 Task: Open Card Content Marketing Review in Board Reputation Management Platforms to Workspace Intellectual Property Services and add a team member Softage.1@softage.net, a label Red, a checklist Life Cycle Assessment, an attachment from your google drive, a color Red and finally, add a card description 'Plan and execute company team-building retreat with a focus on personal growth and self-awareness' and a comment 'Let us make sure we have a clear understanding of the objectives and requirements of this task before getting started.'. Add a start date 'Jan 01, 1900' with a due date 'Jan 08, 1900'
Action: Mouse moved to (67, 280)
Screenshot: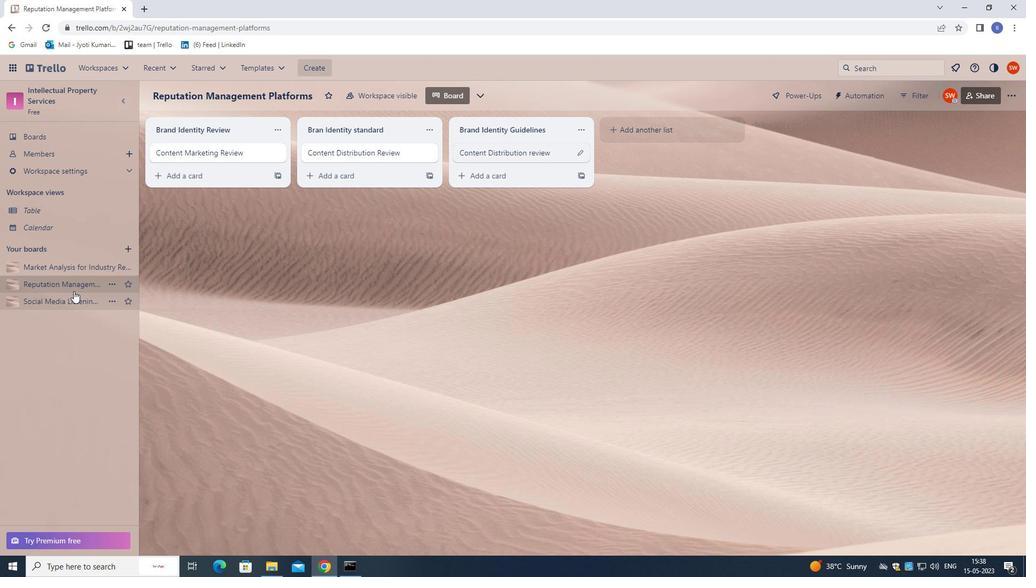 
Action: Mouse pressed left at (67, 280)
Screenshot: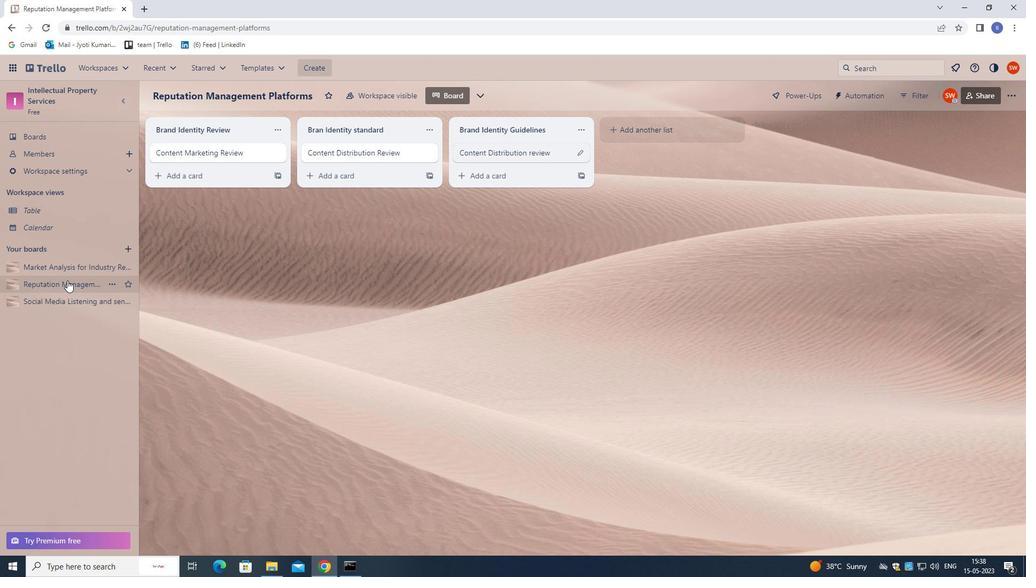 
Action: Mouse moved to (216, 154)
Screenshot: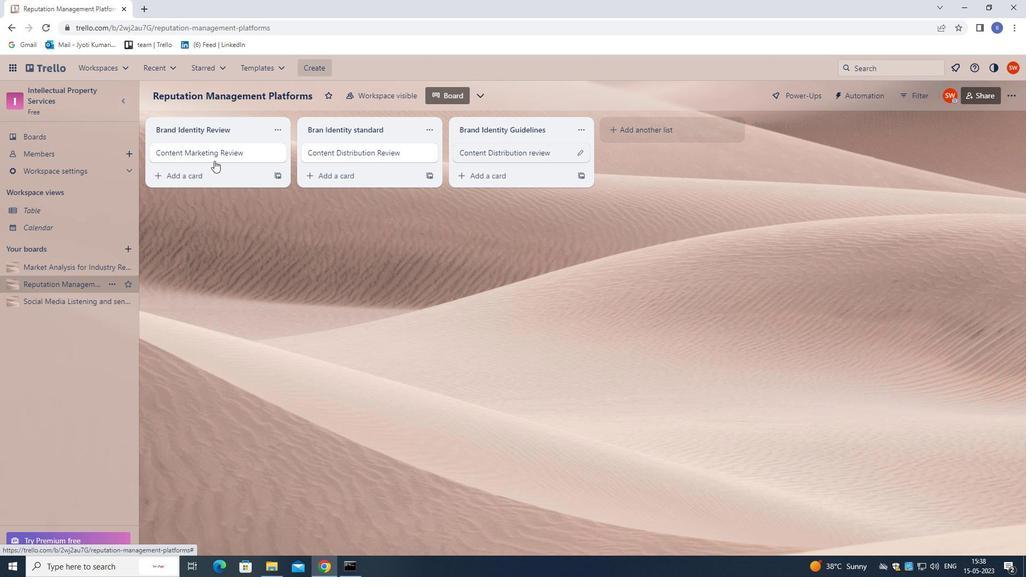 
Action: Mouse pressed left at (216, 154)
Screenshot: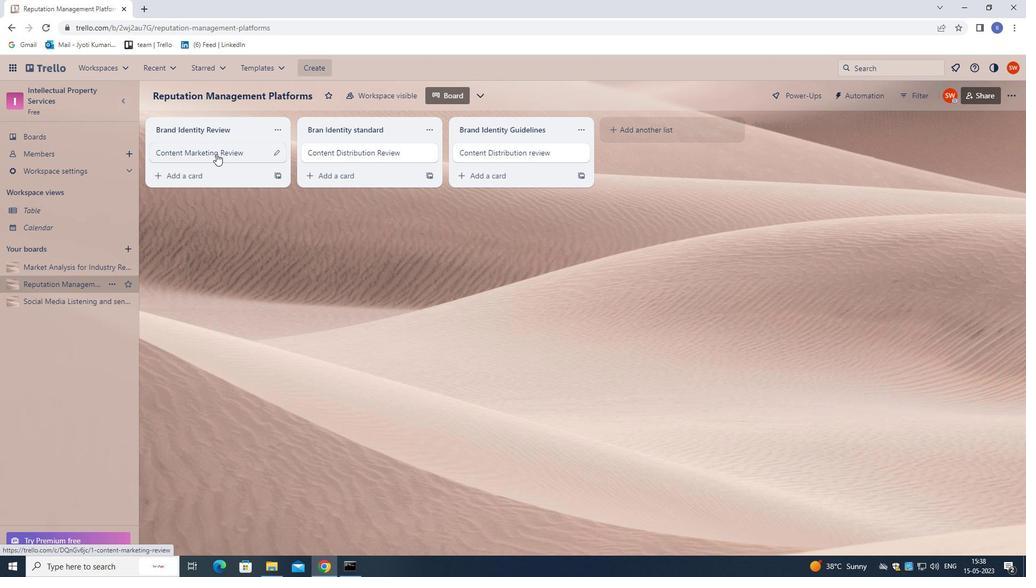 
Action: Mouse moved to (649, 175)
Screenshot: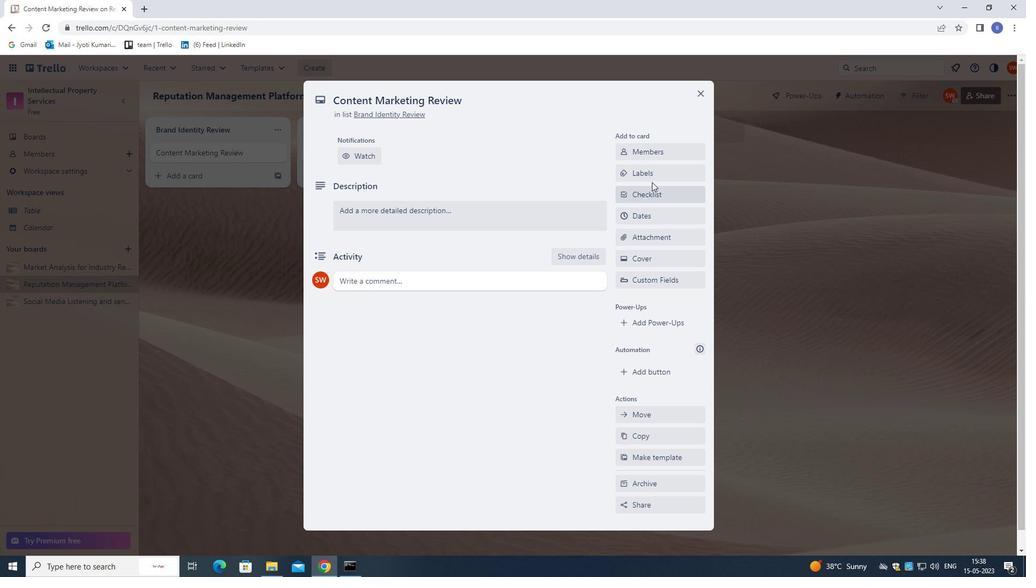 
Action: Mouse pressed left at (649, 175)
Screenshot: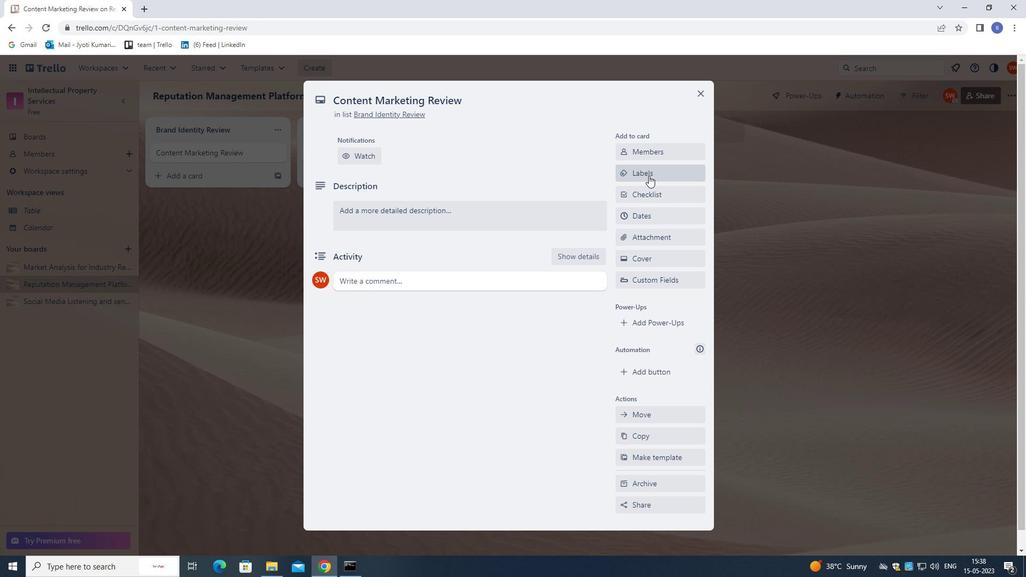 
Action: Mouse moved to (675, 154)
Screenshot: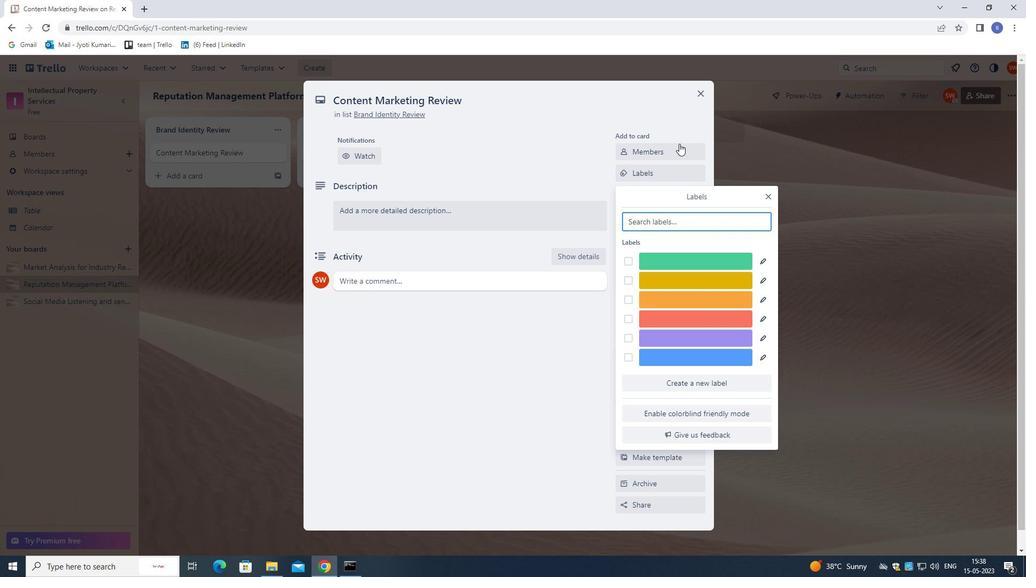 
Action: Mouse pressed left at (675, 154)
Screenshot: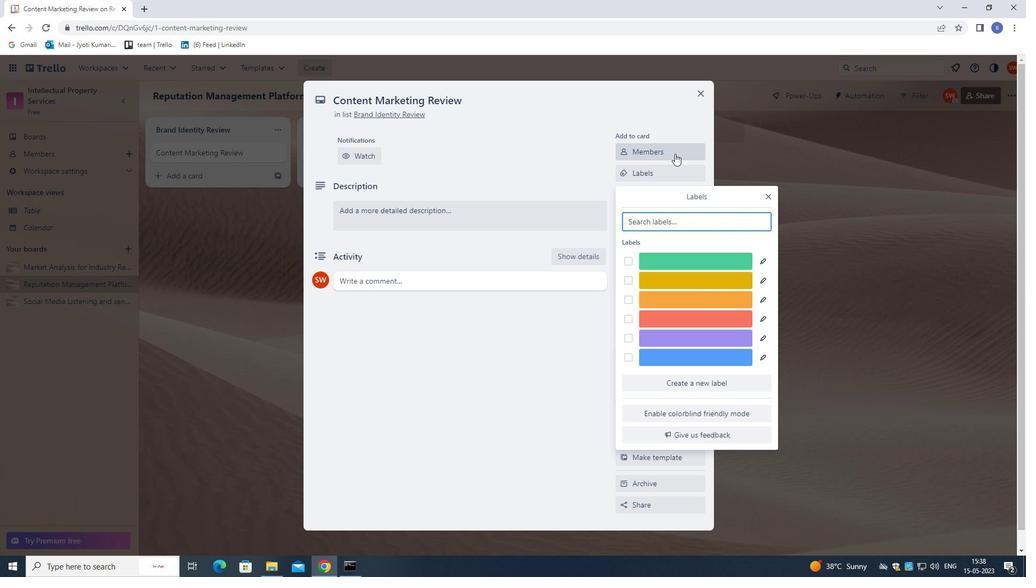 
Action: Mouse moved to (625, 117)
Screenshot: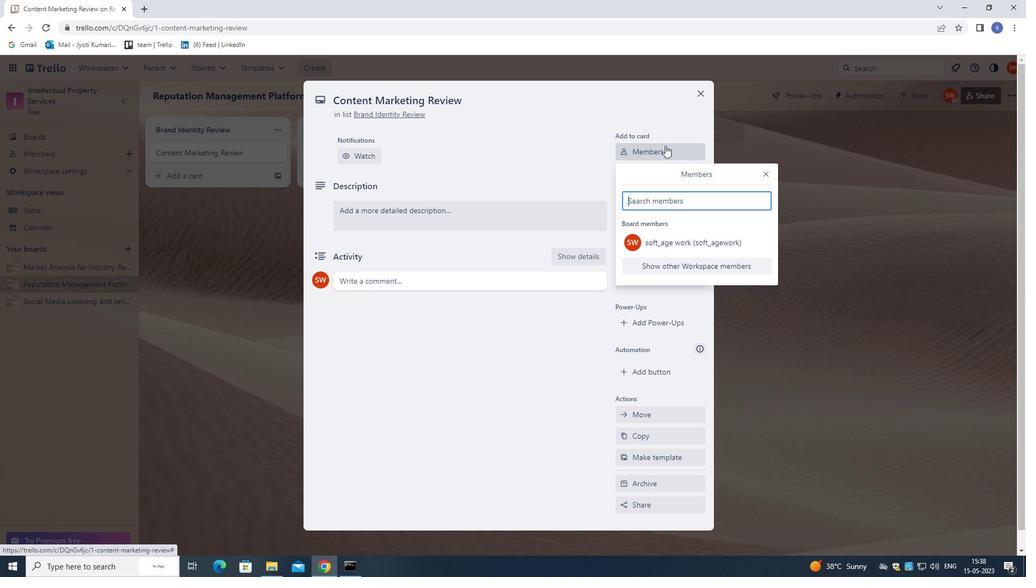 
Action: Key pressed softage.1<Key.shift>@SOFTAGE.NET
Screenshot: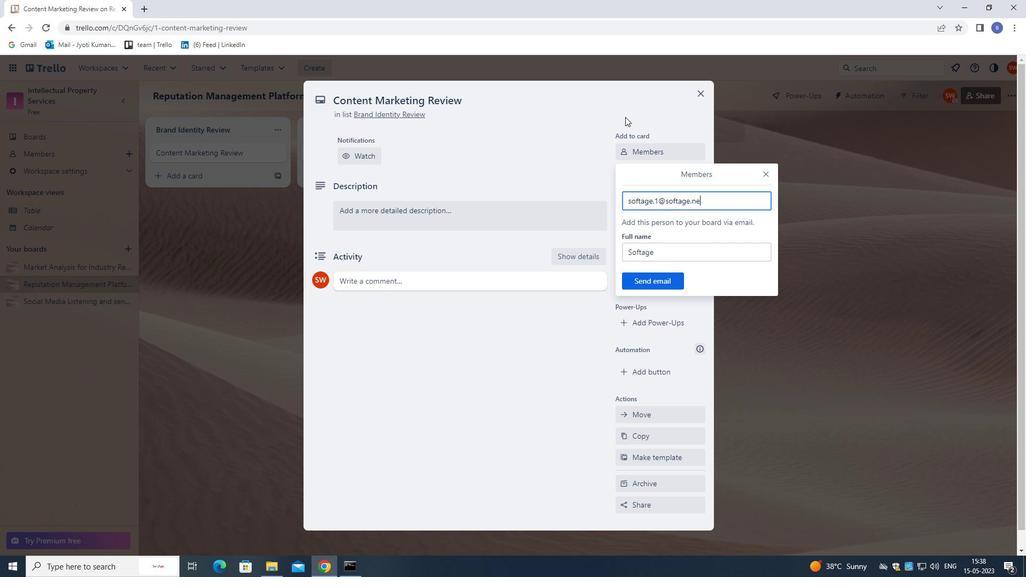 
Action: Mouse moved to (668, 282)
Screenshot: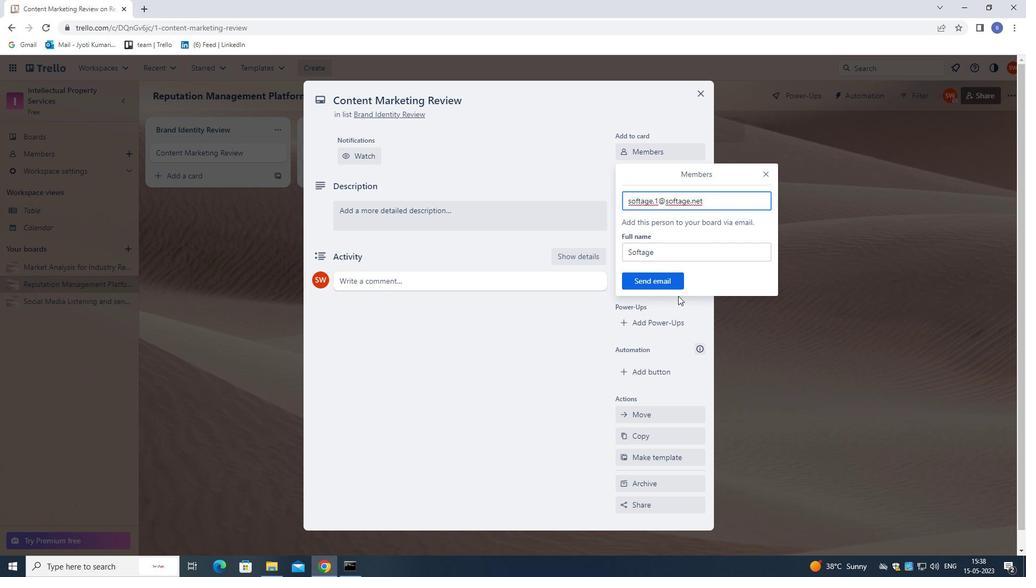 
Action: Mouse pressed left at (668, 282)
Screenshot: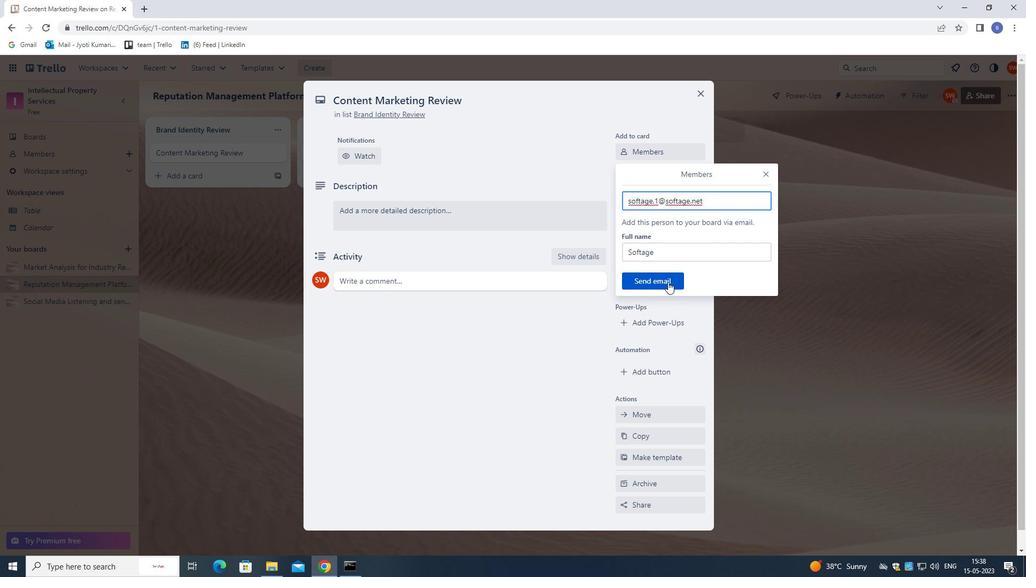 
Action: Mouse moved to (643, 211)
Screenshot: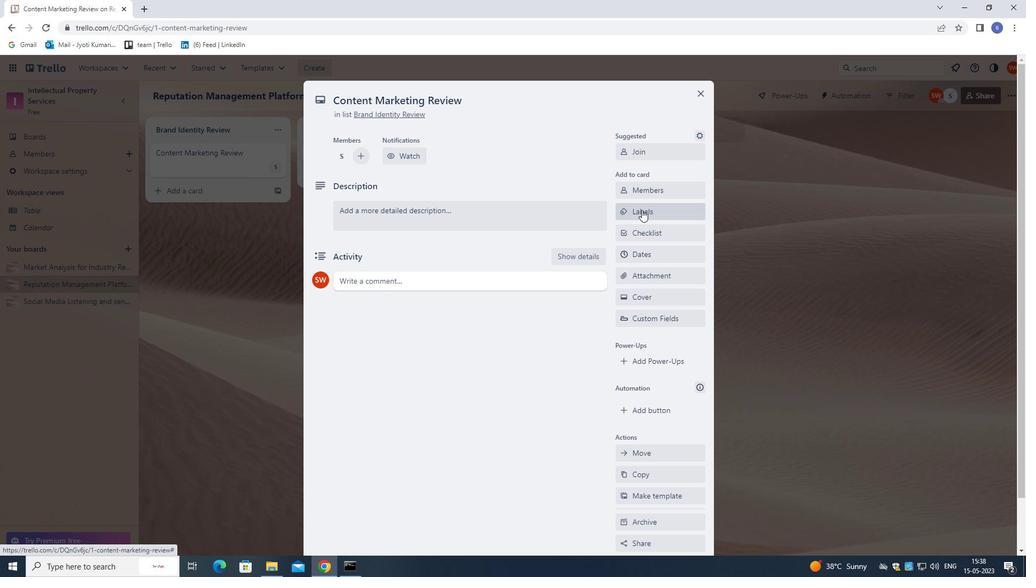 
Action: Mouse pressed left at (643, 211)
Screenshot: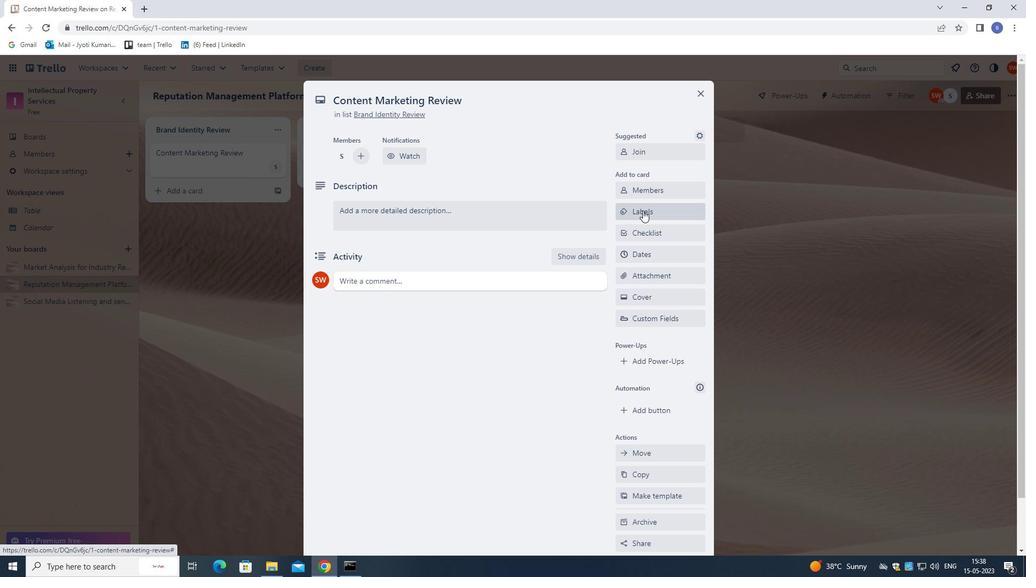 
Action: Mouse moved to (642, 211)
Screenshot: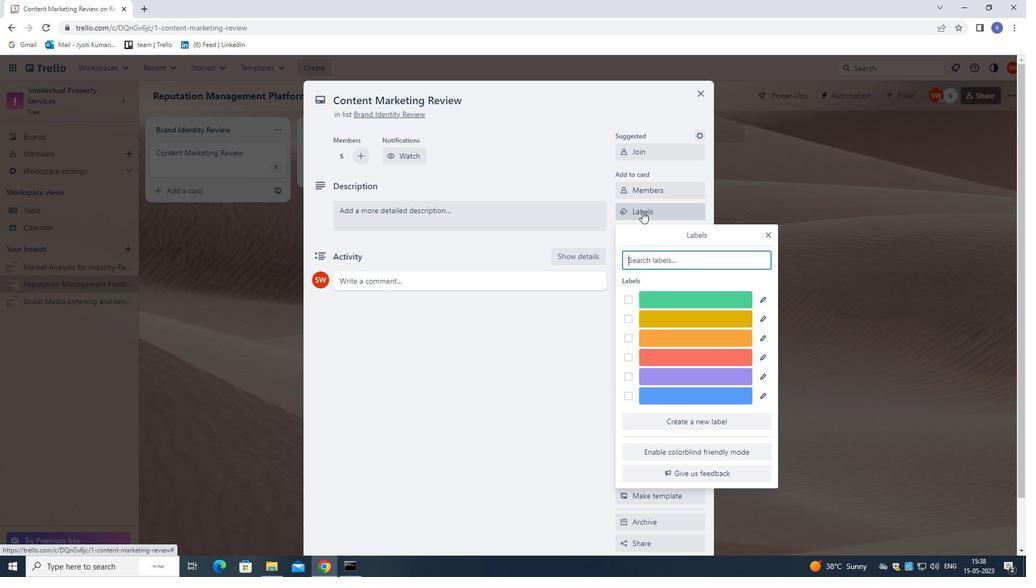 
Action: Key pressed R
Screenshot: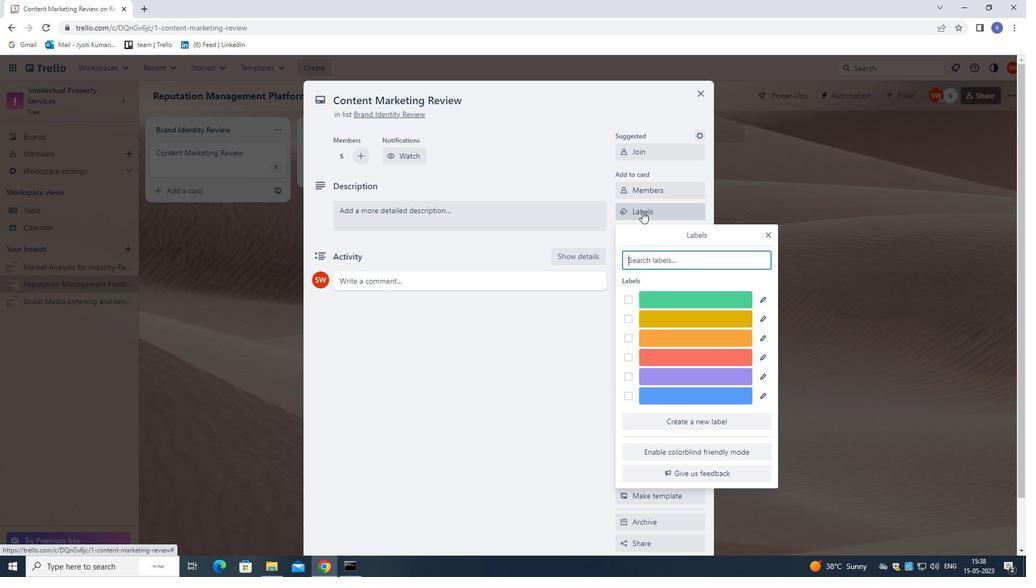 
Action: Mouse moved to (656, 300)
Screenshot: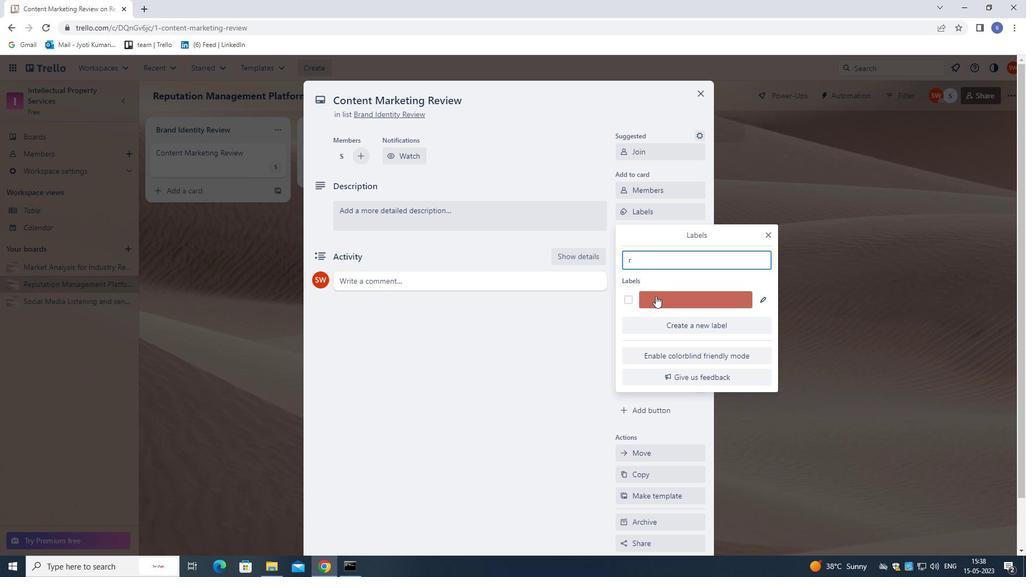 
Action: Mouse pressed left at (656, 300)
Screenshot: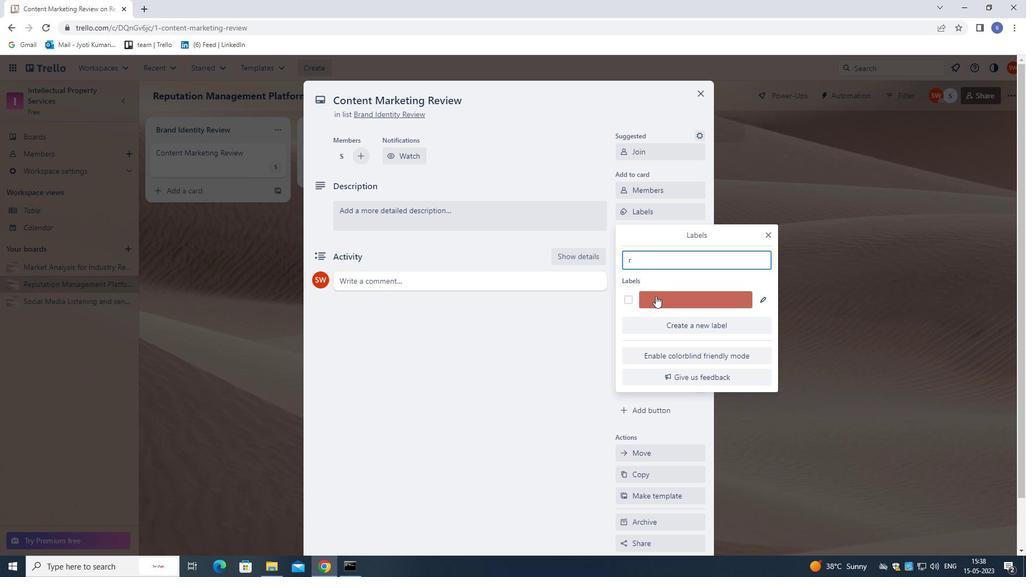 
Action: Mouse moved to (770, 236)
Screenshot: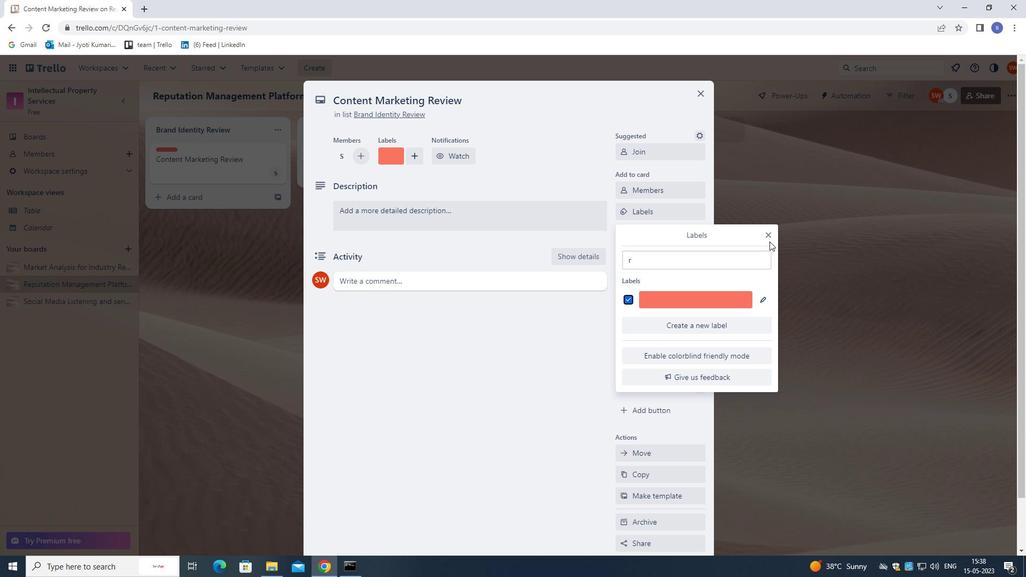 
Action: Mouse pressed left at (770, 236)
Screenshot: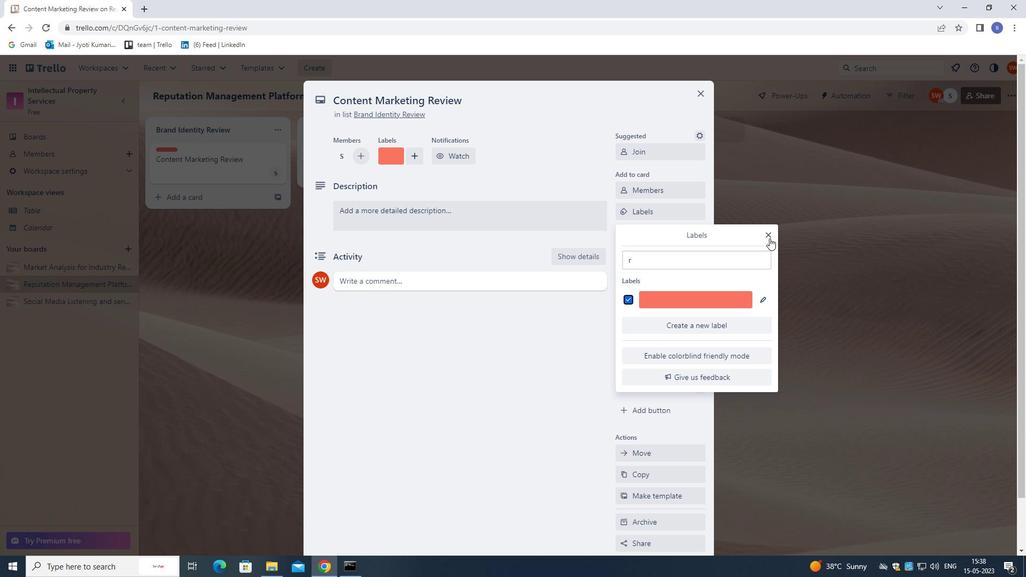 
Action: Mouse moved to (680, 233)
Screenshot: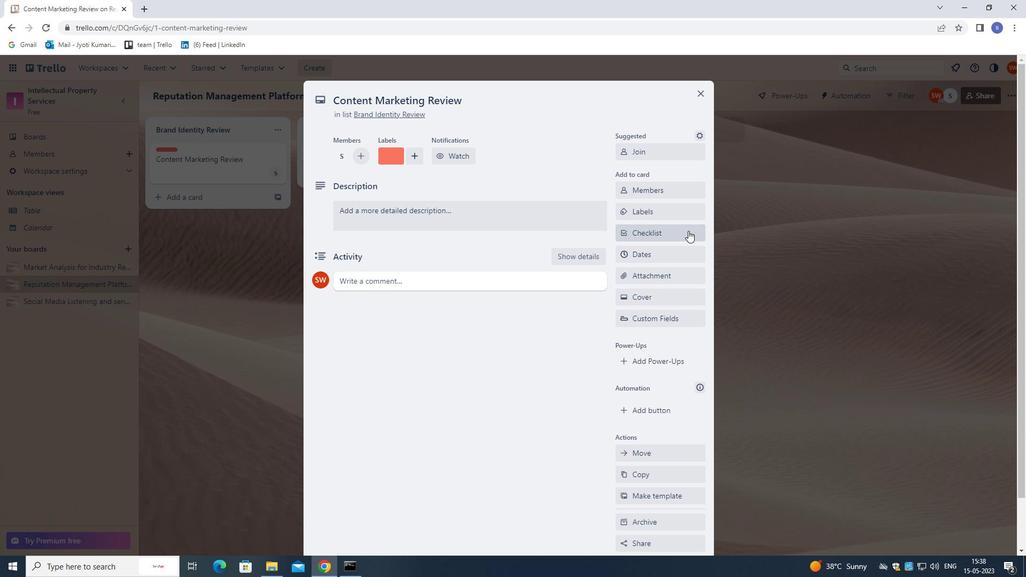 
Action: Mouse pressed left at (680, 233)
Screenshot: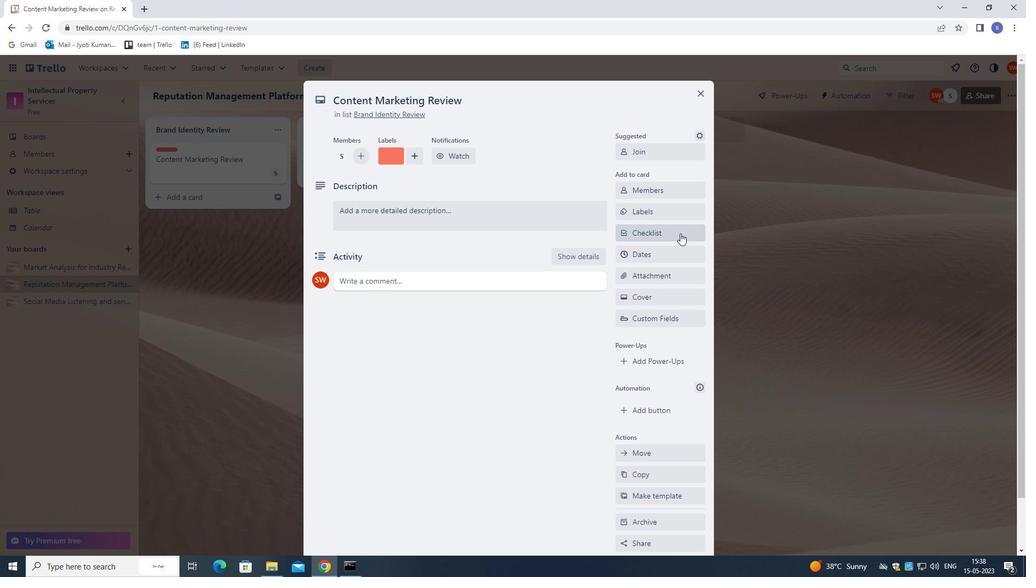 
Action: Mouse moved to (662, 222)
Screenshot: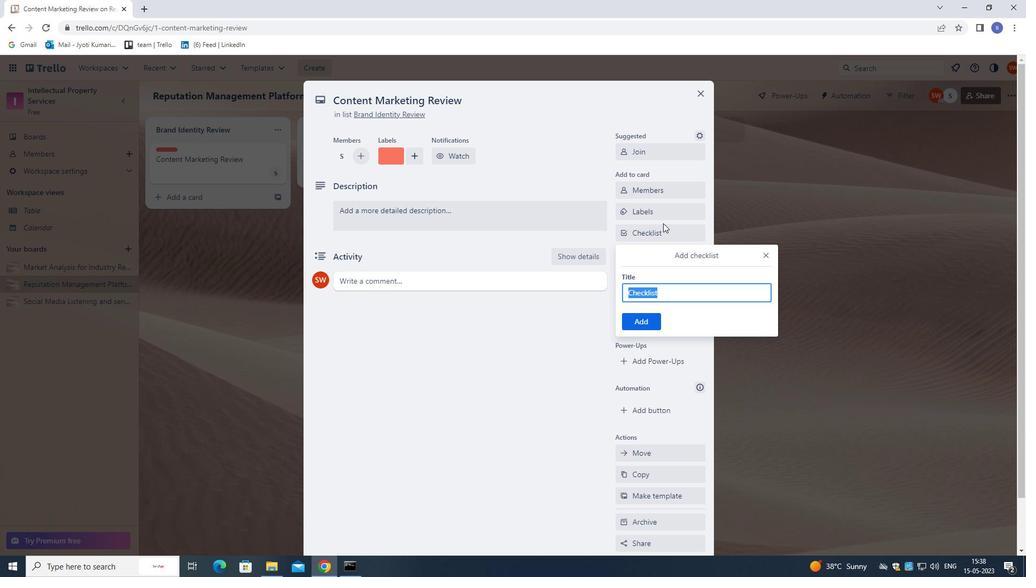 
Action: Key pressed <Key.shift>
Screenshot: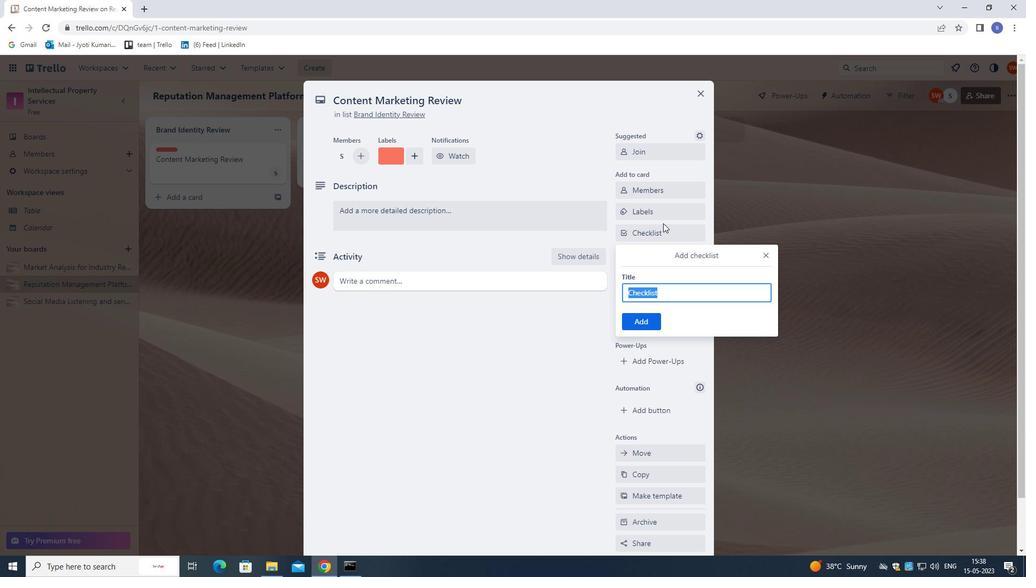 
Action: Mouse moved to (661, 221)
Screenshot: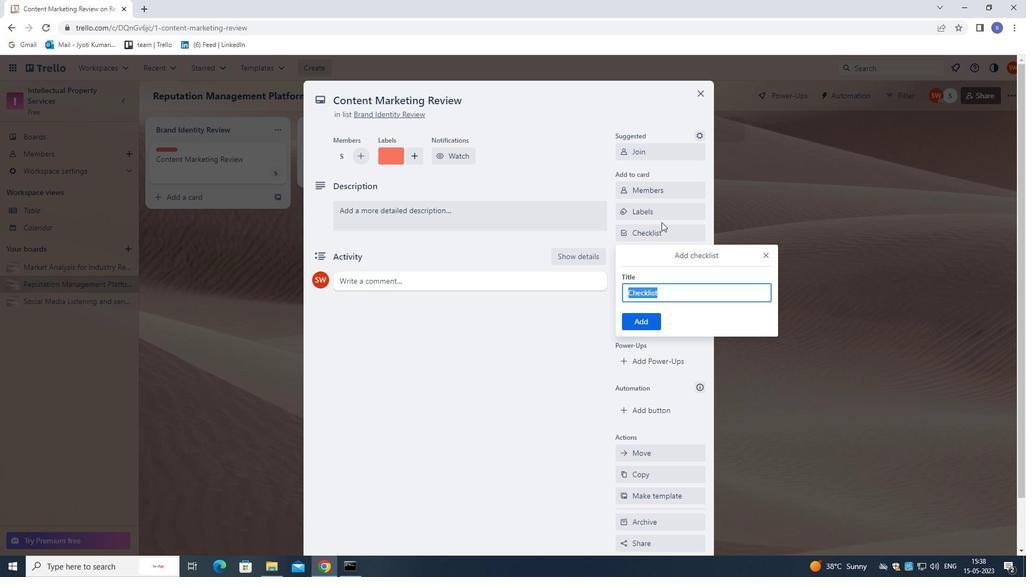
Action: Key pressed LIFECYCLE<Key.space><Key.shift>ASSESSMENT
Screenshot: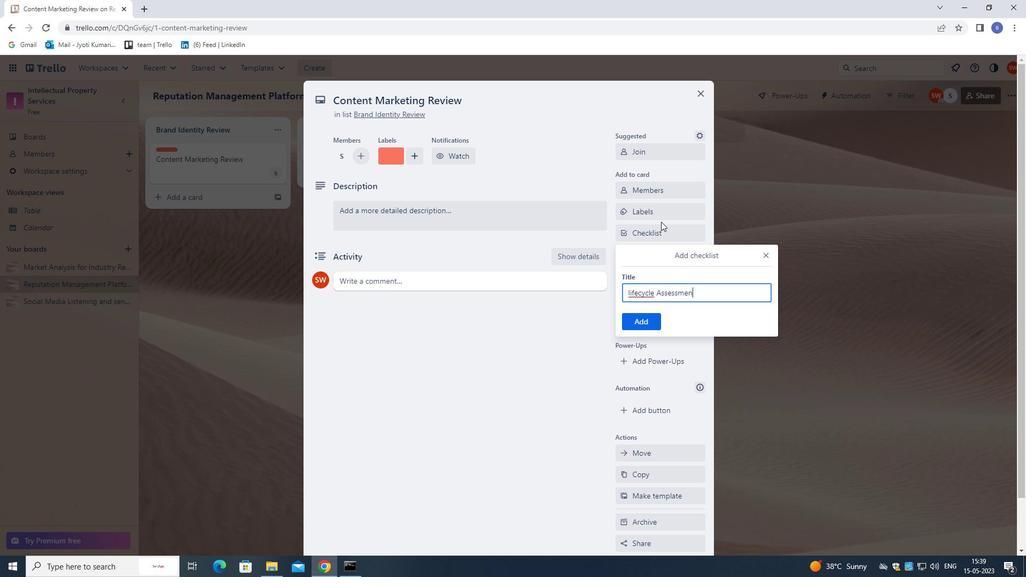
Action: Mouse moved to (638, 293)
Screenshot: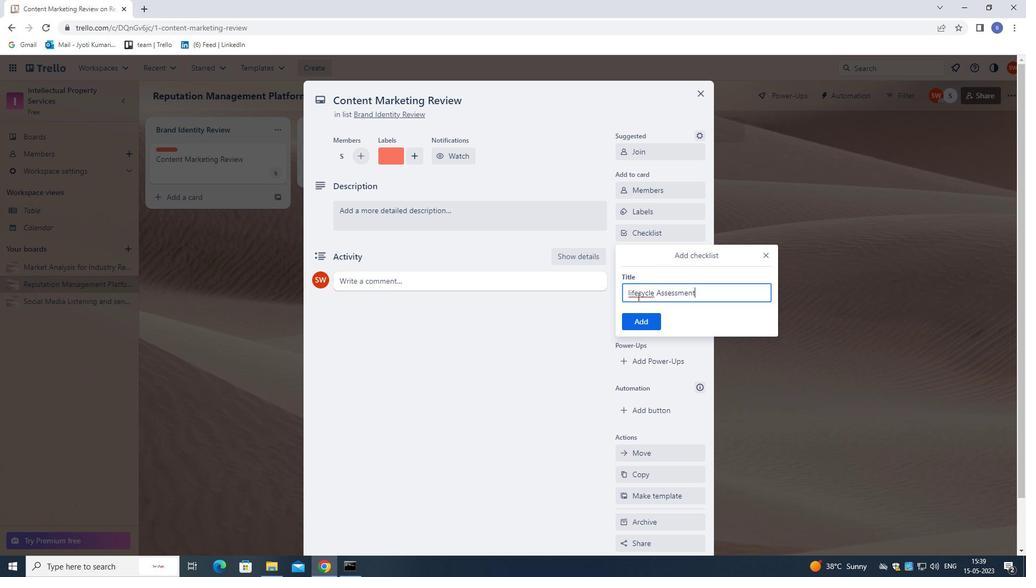 
Action: Mouse pressed left at (638, 293)
Screenshot: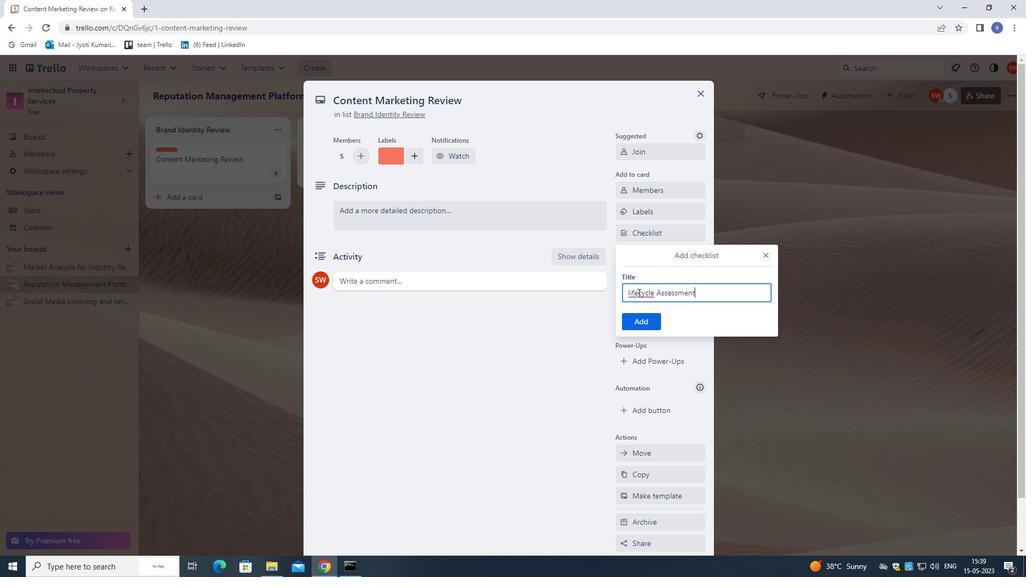 
Action: Mouse moved to (643, 311)
Screenshot: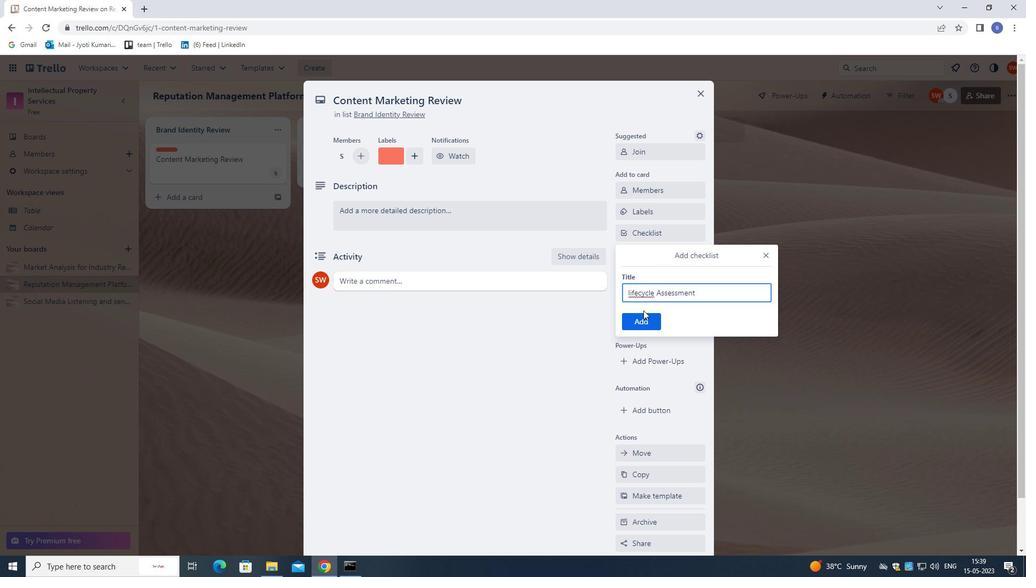 
Action: Key pressed <Key.space>
Screenshot: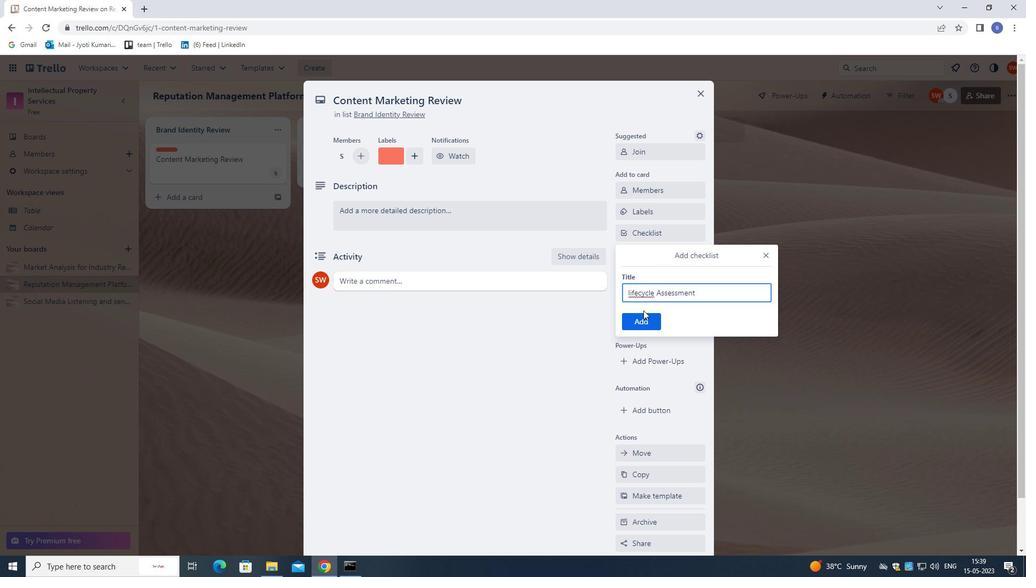 
Action: Mouse moved to (647, 323)
Screenshot: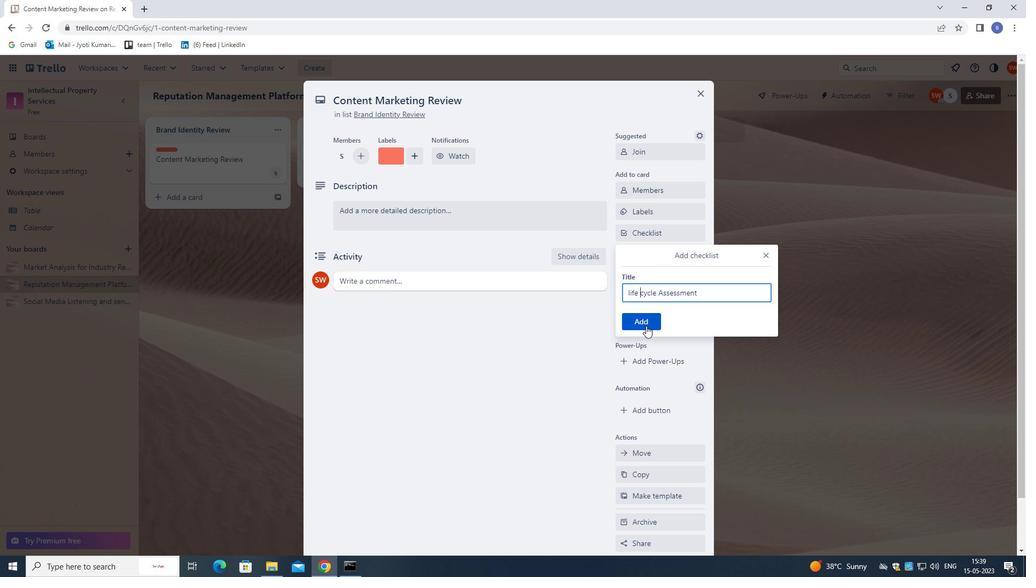 
Action: Mouse pressed left at (647, 323)
Screenshot: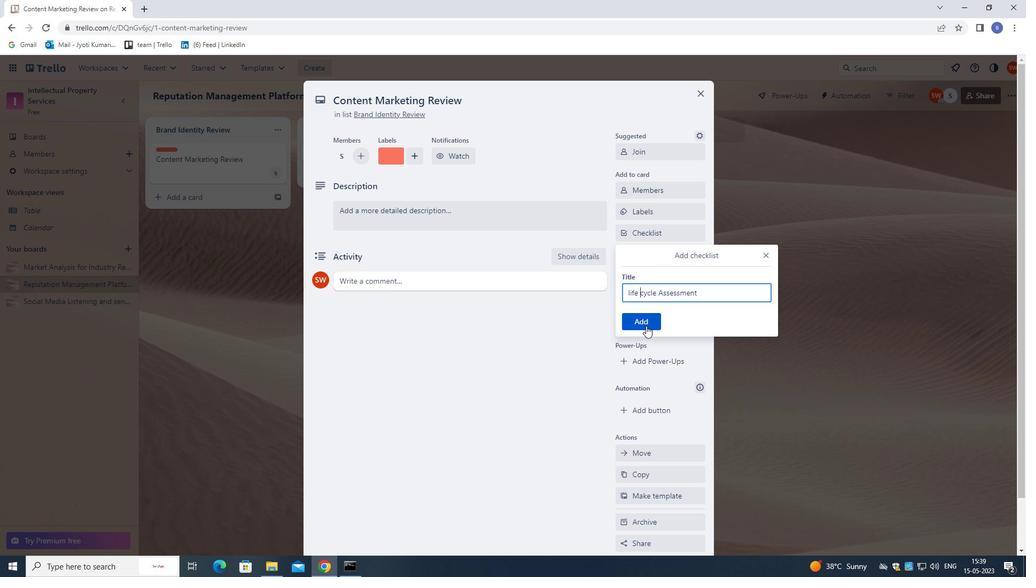 
Action: Mouse moved to (657, 252)
Screenshot: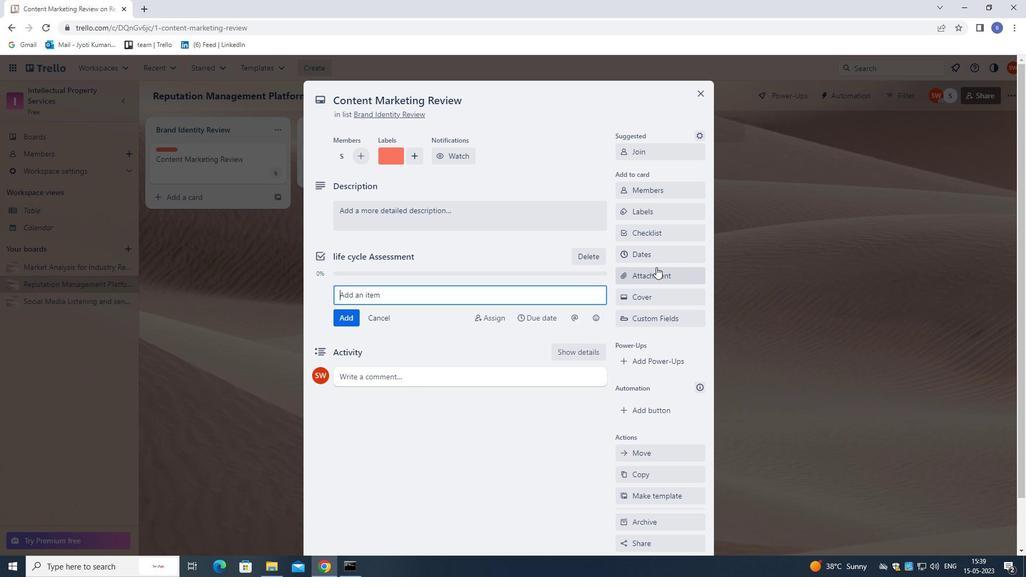 
Action: Mouse pressed left at (657, 252)
Screenshot: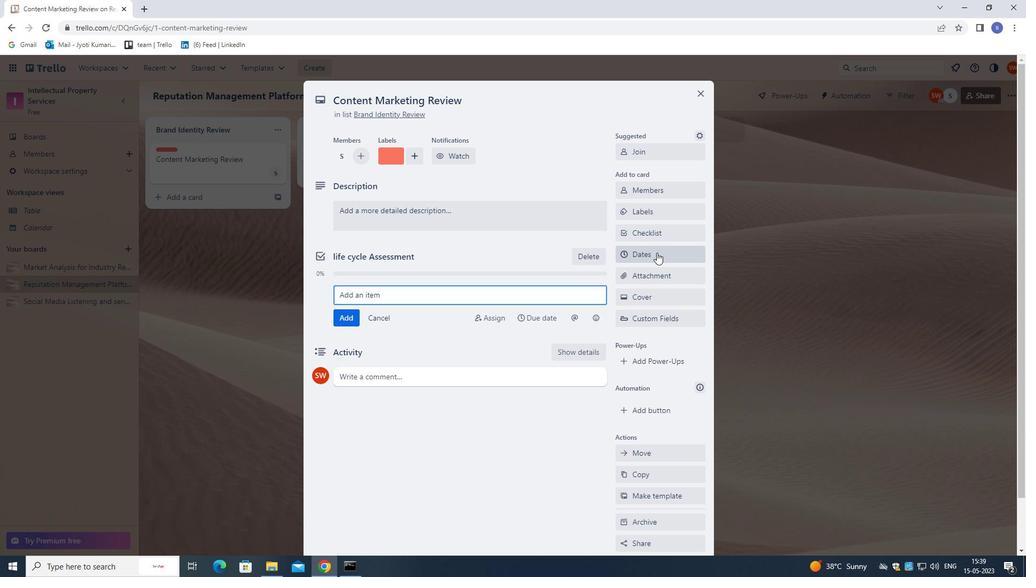
Action: Mouse moved to (626, 291)
Screenshot: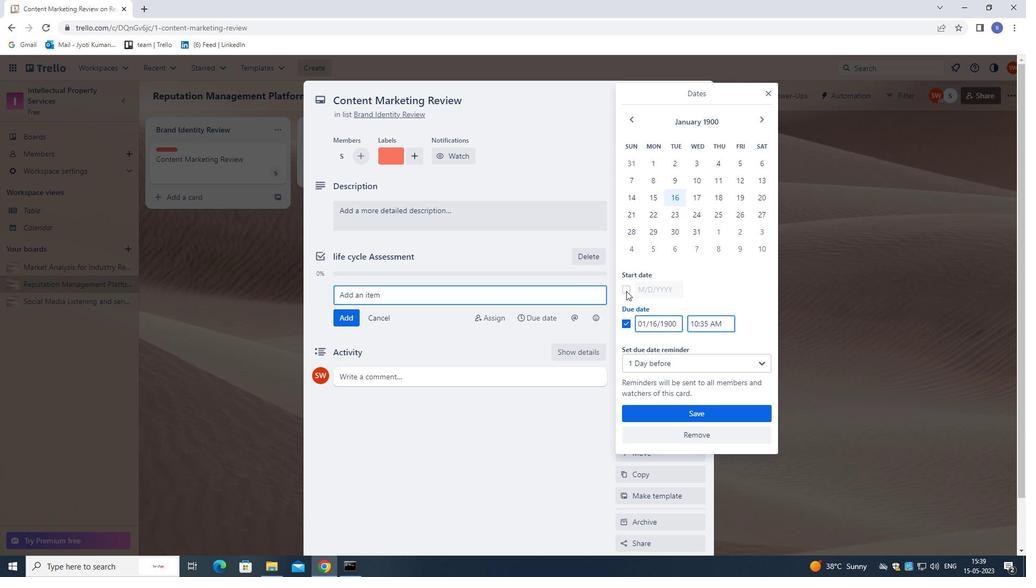 
Action: Mouse pressed left at (626, 291)
Screenshot: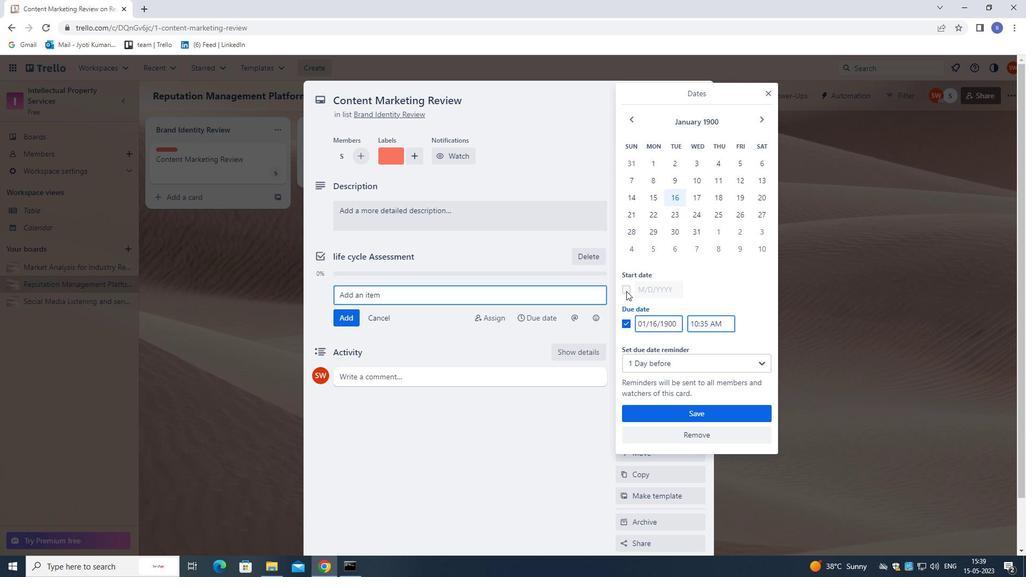 
Action: Mouse moved to (656, 167)
Screenshot: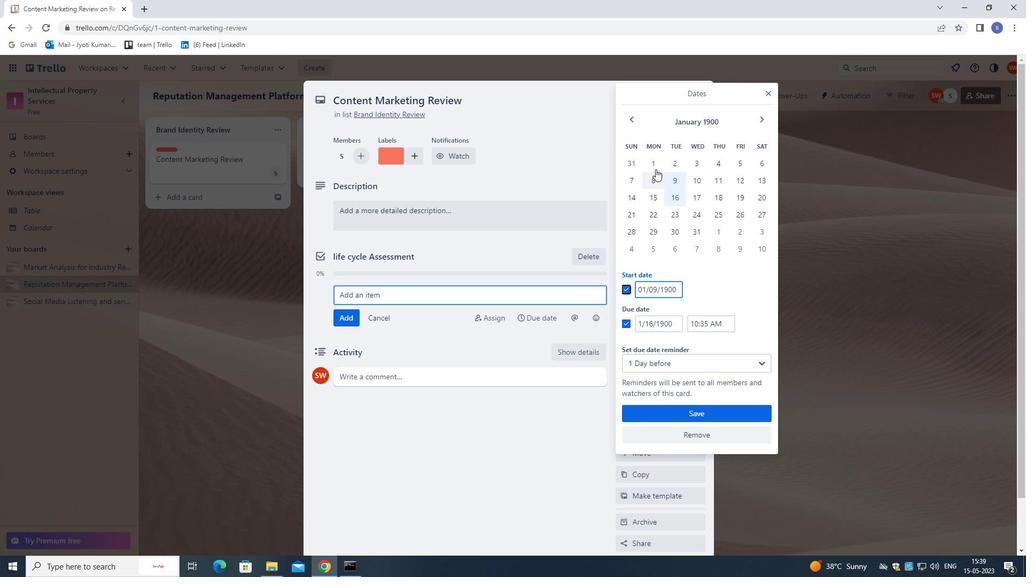 
Action: Mouse pressed left at (656, 167)
Screenshot: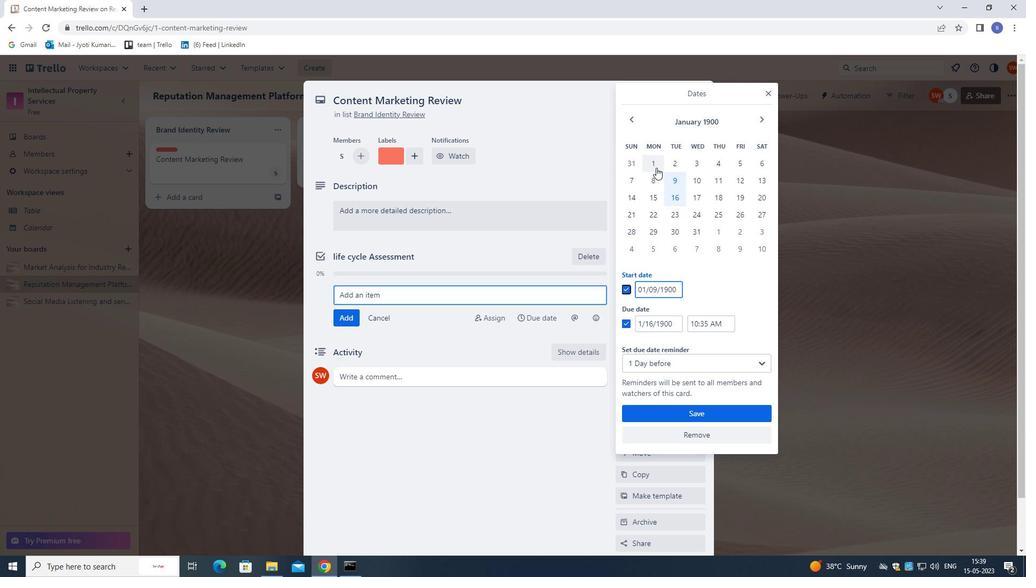 
Action: Mouse moved to (653, 183)
Screenshot: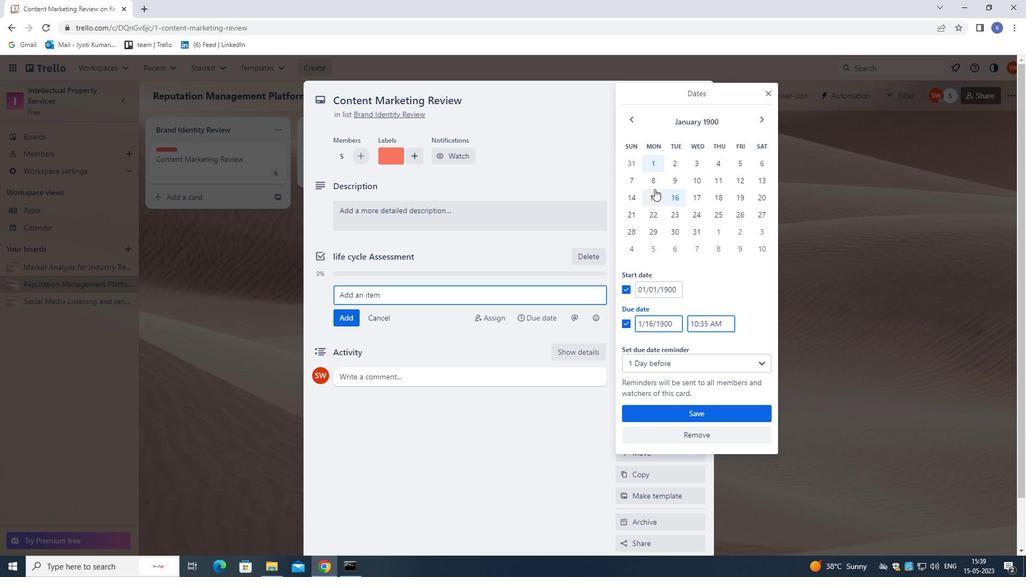 
Action: Mouse pressed left at (653, 183)
Screenshot: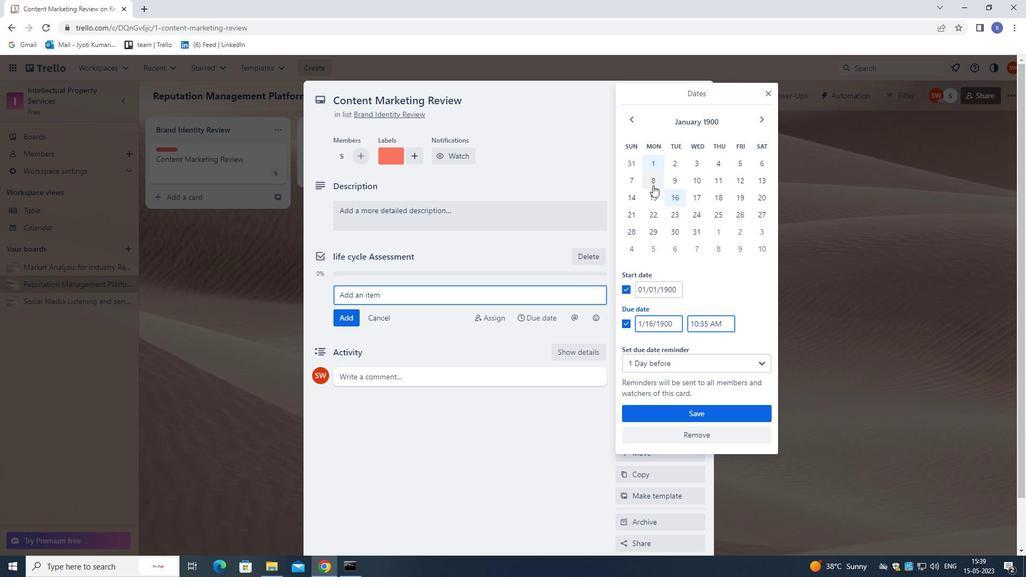 
Action: Mouse moved to (664, 409)
Screenshot: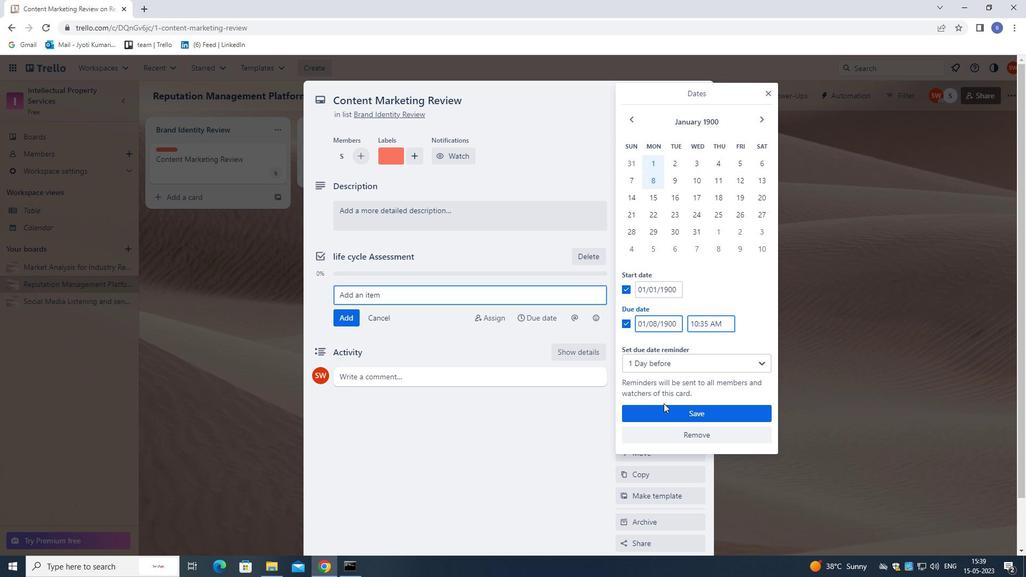
Action: Mouse pressed left at (664, 409)
Screenshot: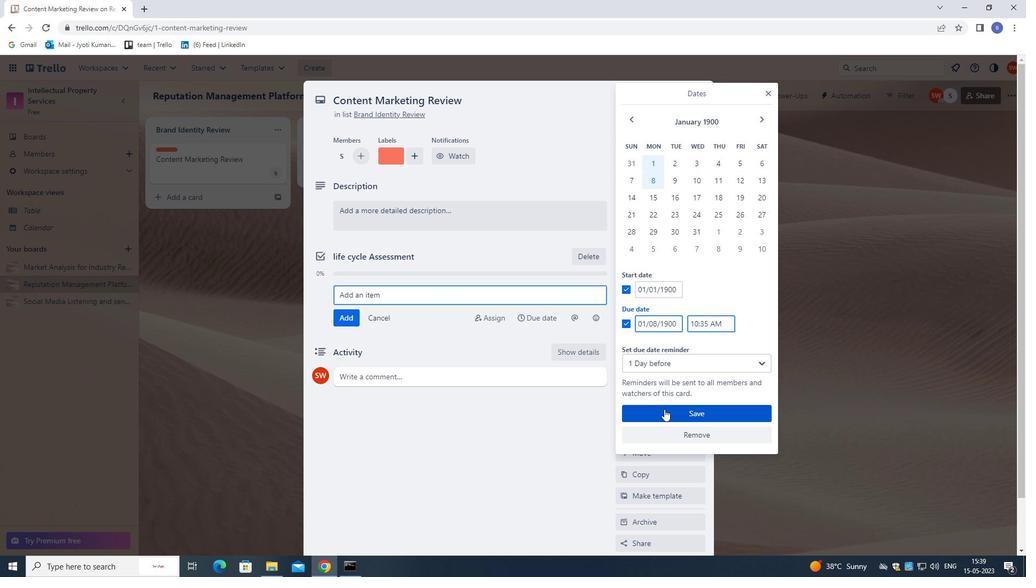 
Action: Mouse moved to (664, 410)
Screenshot: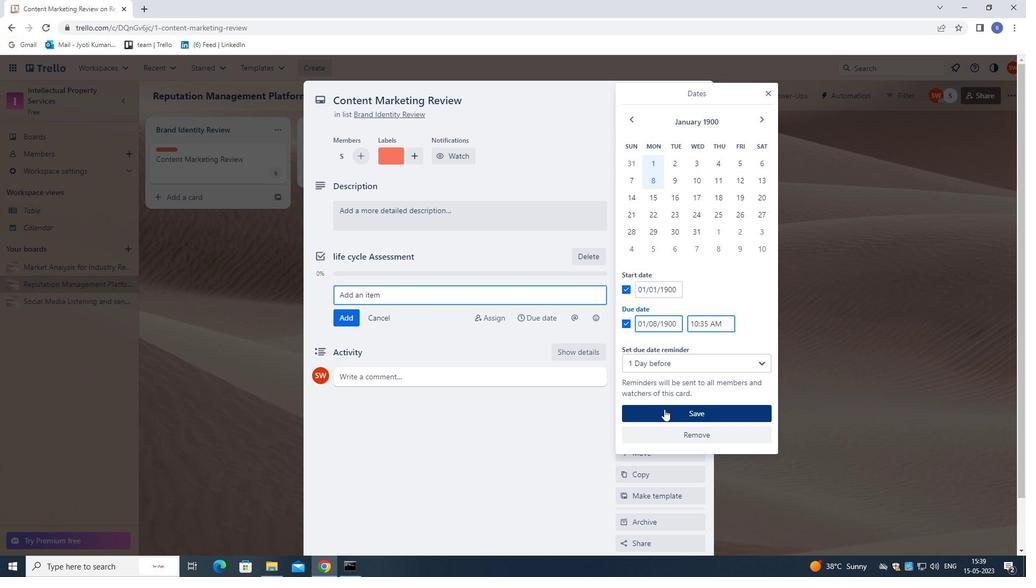 
Action: Mouse pressed left at (664, 410)
Screenshot: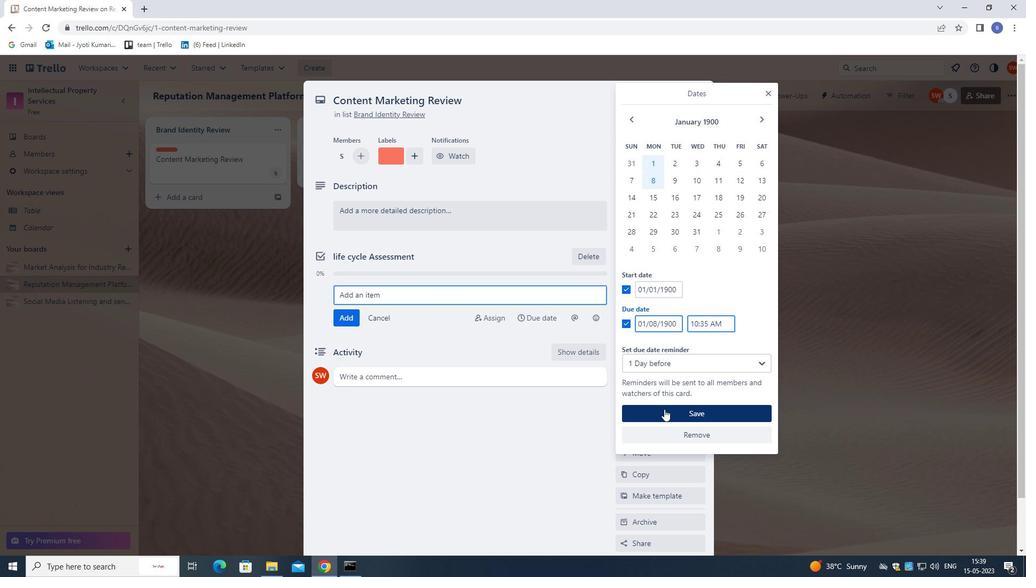 
Action: Mouse moved to (774, 127)
Screenshot: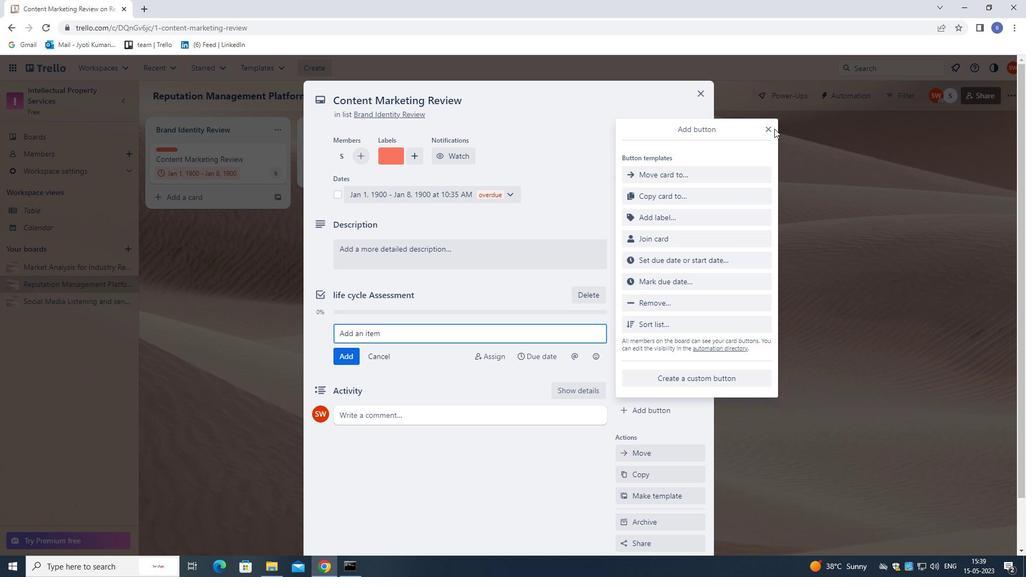 
Action: Mouse pressed left at (774, 127)
Screenshot: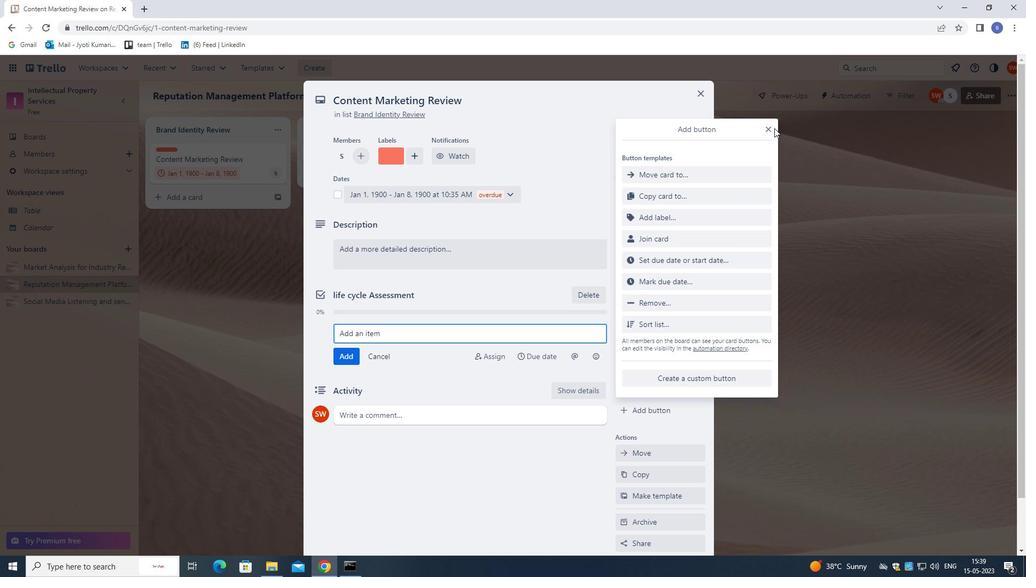 
Action: Mouse moved to (770, 127)
Screenshot: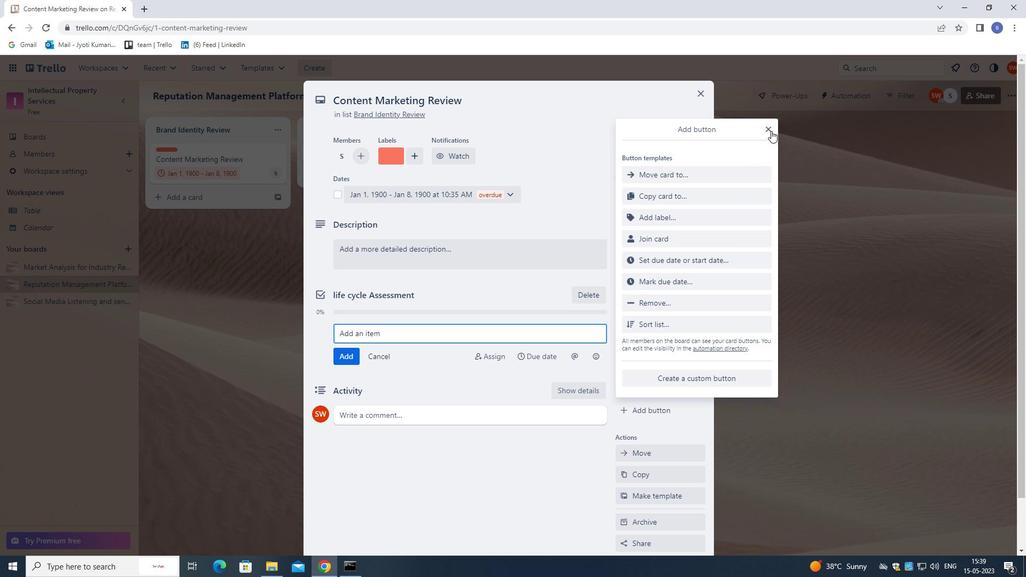 
Action: Mouse pressed left at (770, 127)
Screenshot: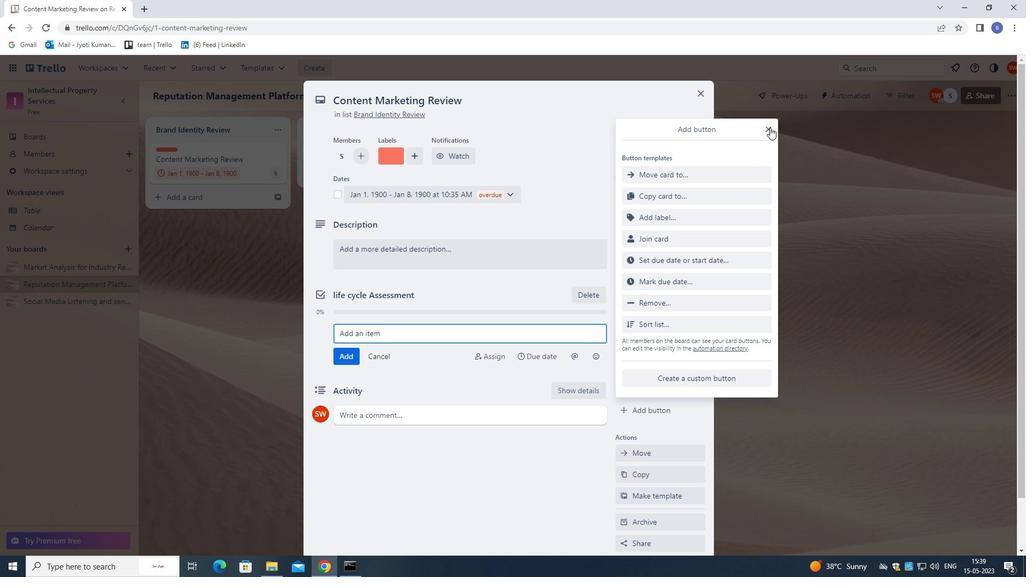 
Action: Mouse moved to (671, 277)
Screenshot: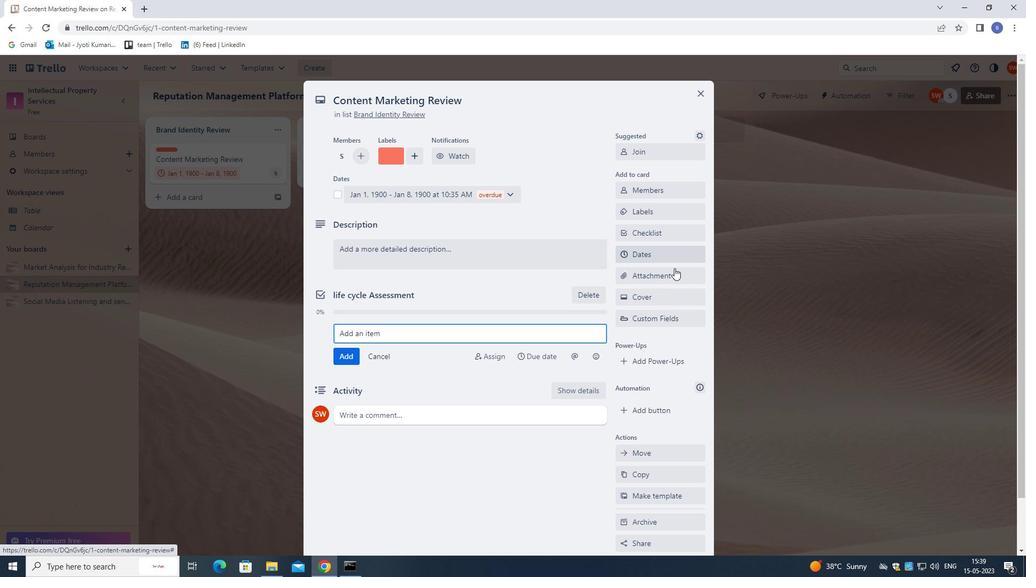 
Action: Mouse pressed left at (671, 277)
Screenshot: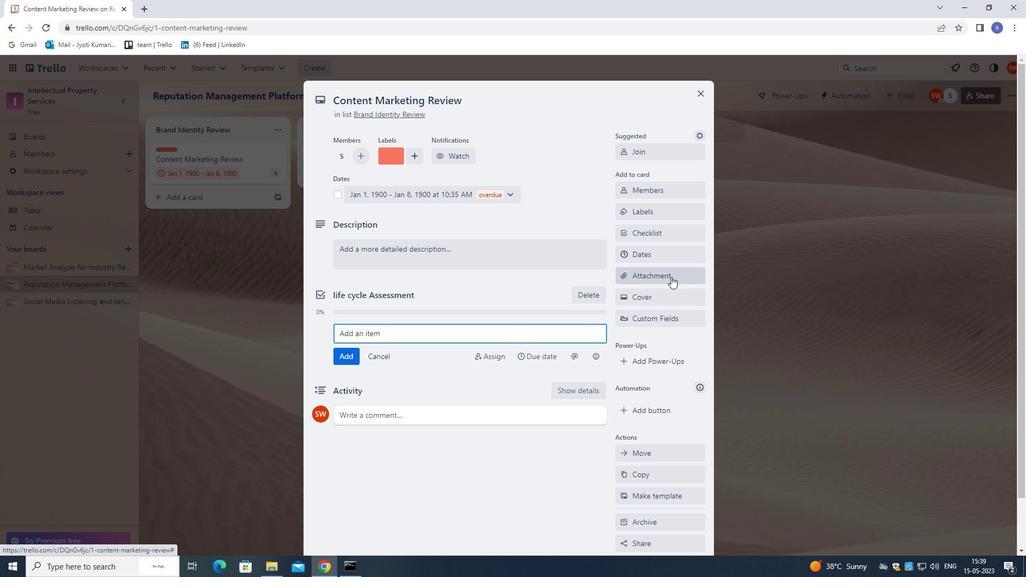 
Action: Mouse moved to (665, 353)
Screenshot: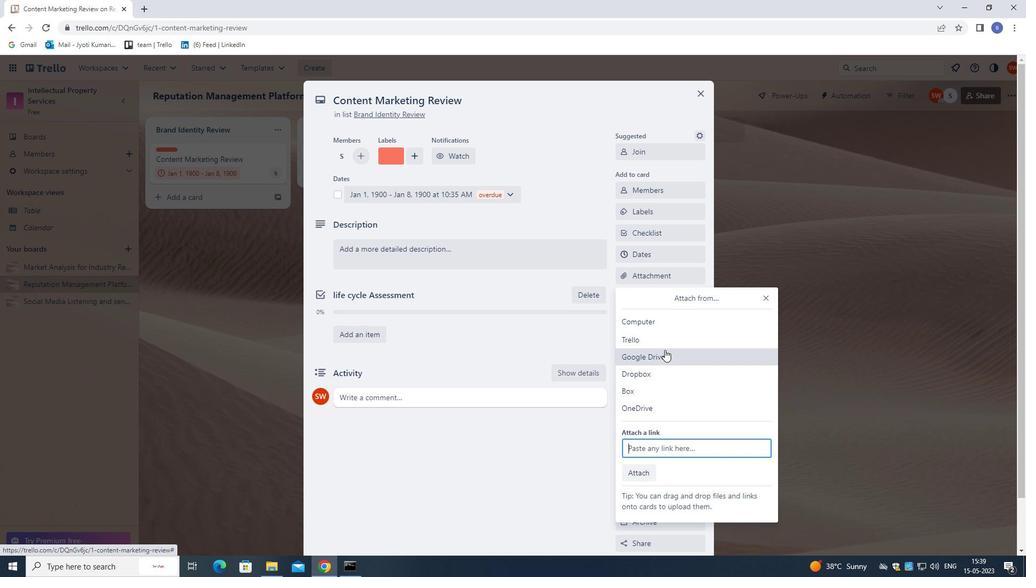 
Action: Mouse pressed left at (665, 353)
Screenshot: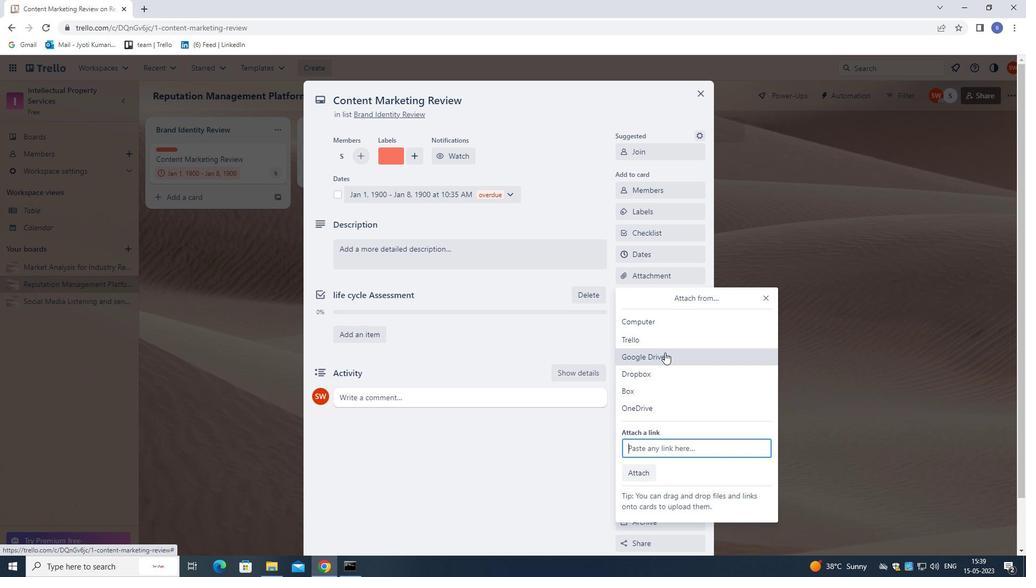 
Action: Mouse moved to (363, 261)
Screenshot: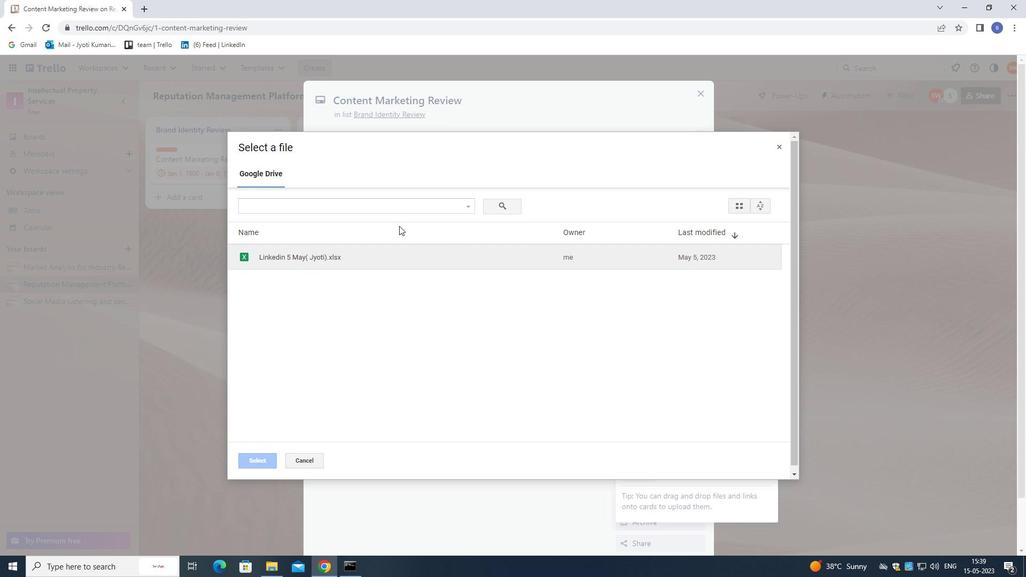 
Action: Mouse pressed left at (363, 261)
Screenshot: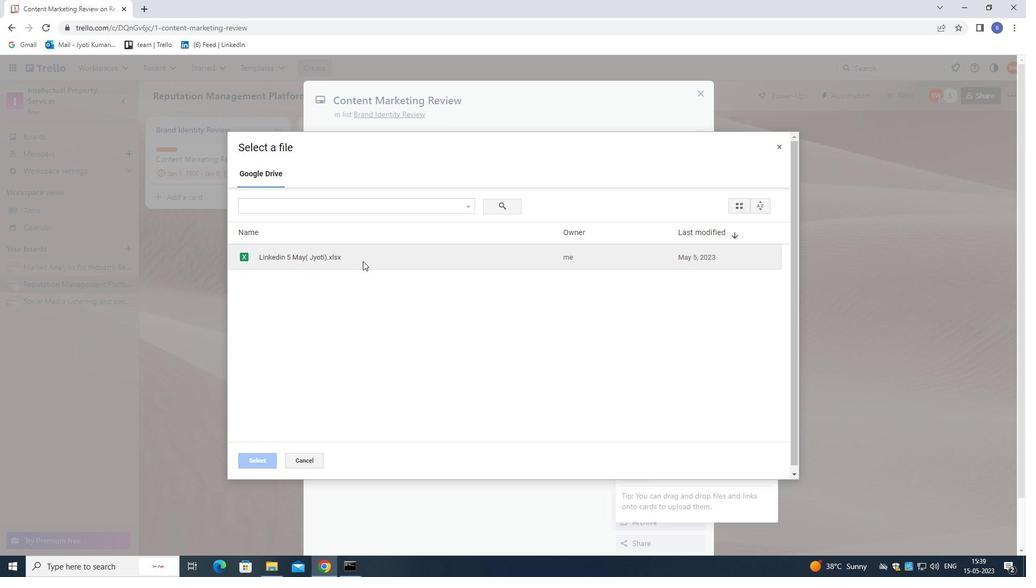 
Action: Mouse moved to (257, 461)
Screenshot: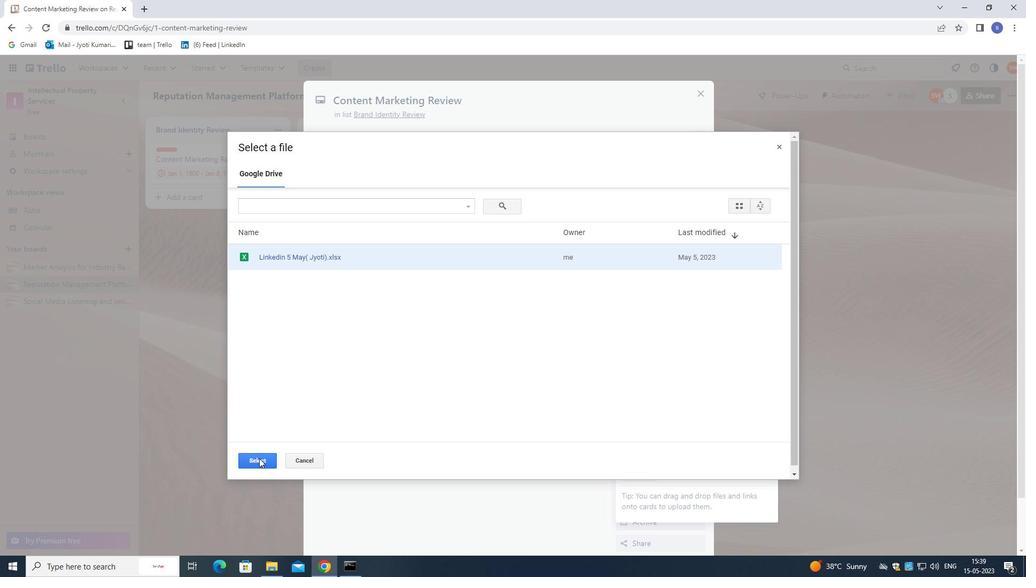 
Action: Mouse pressed left at (257, 461)
Screenshot: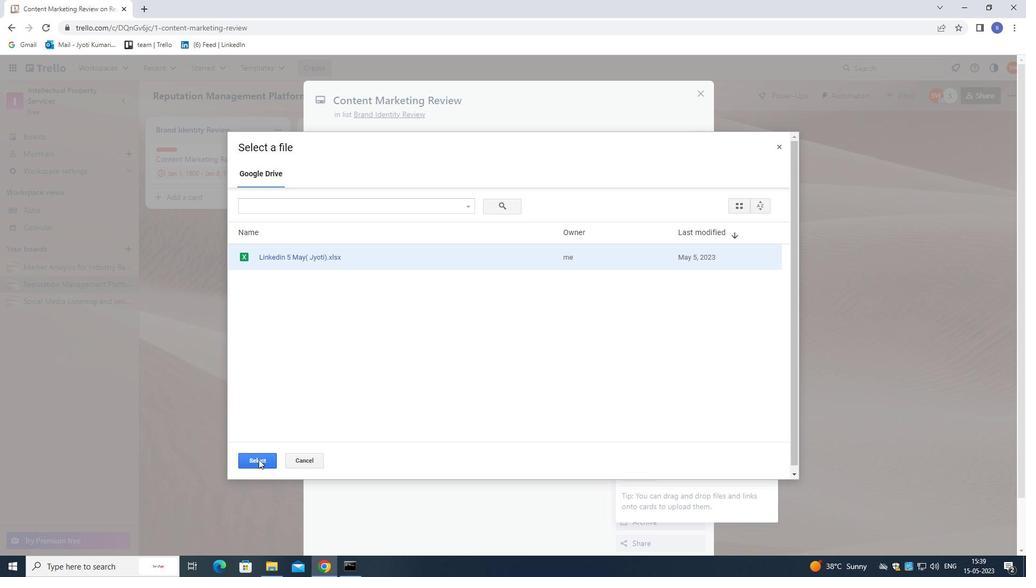 
Action: Mouse moved to (518, 251)
Screenshot: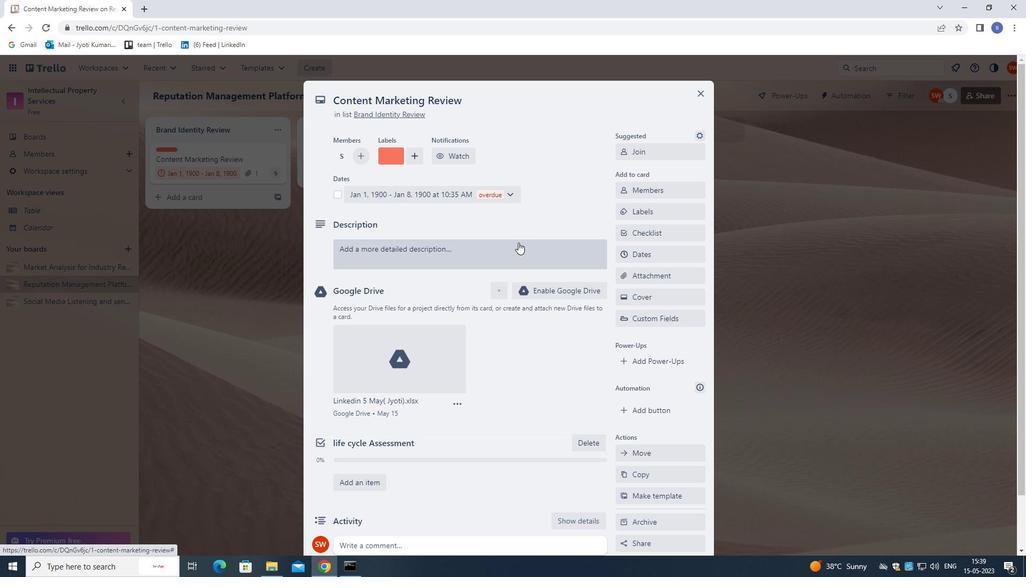 
Action: Mouse pressed left at (518, 251)
Screenshot: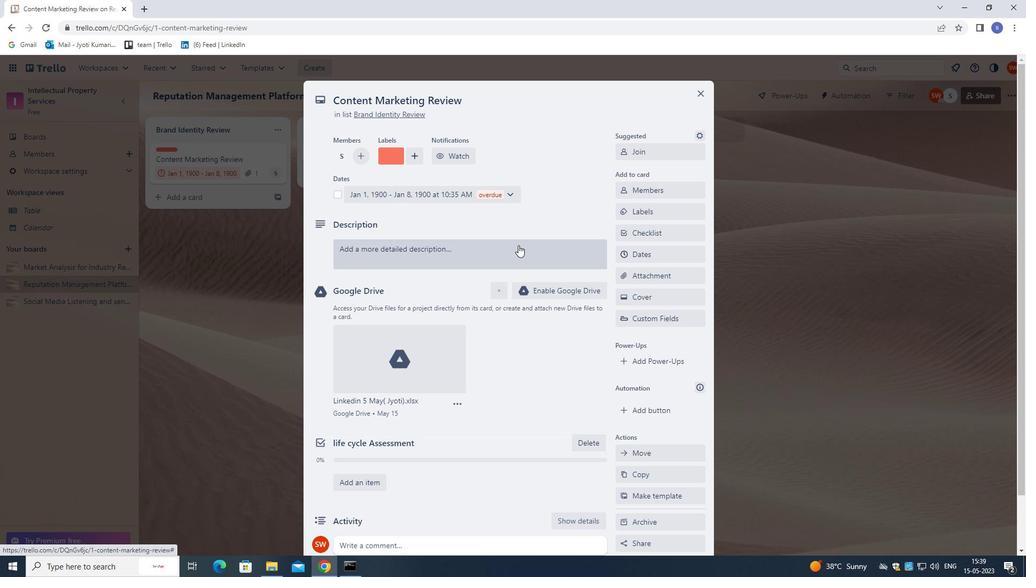 
Action: Mouse moved to (520, 256)
Screenshot: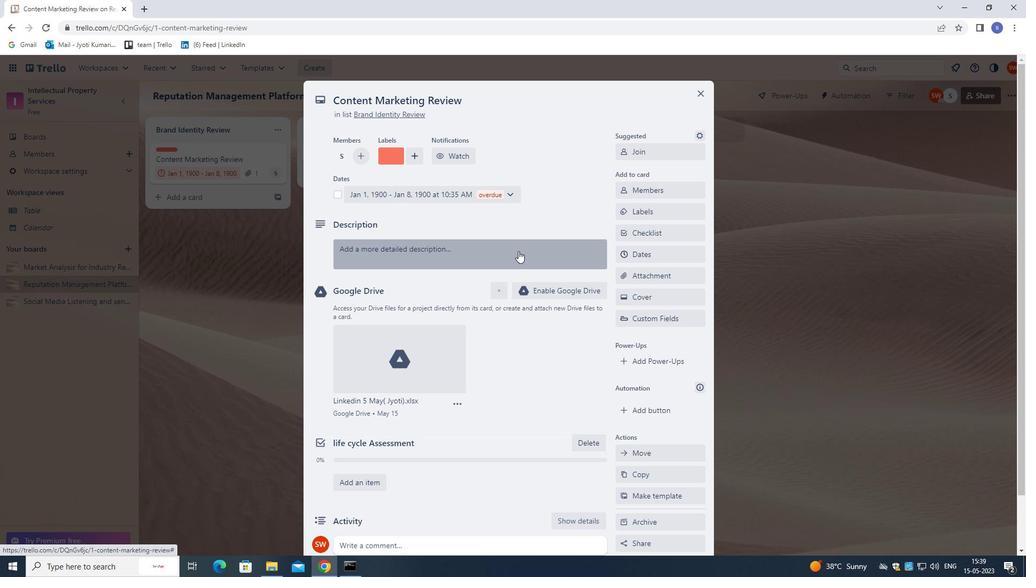 
Action: Key pressed <Key.shift><Key.shift>PLAN<Key.space>AND<Key.space>EXECUTE<Key.space>COMPANY<Key.space>TEAM-BUILDING<Key.space>RETREAT<Key.space>WITH<Key.space>A<Key.space>FOCUS<Key.space>ON<Key.space>PERSONAL<Key.space>GROWTH<Key.space>AND<Key.space>SELF-AWARENESS.
Screenshot: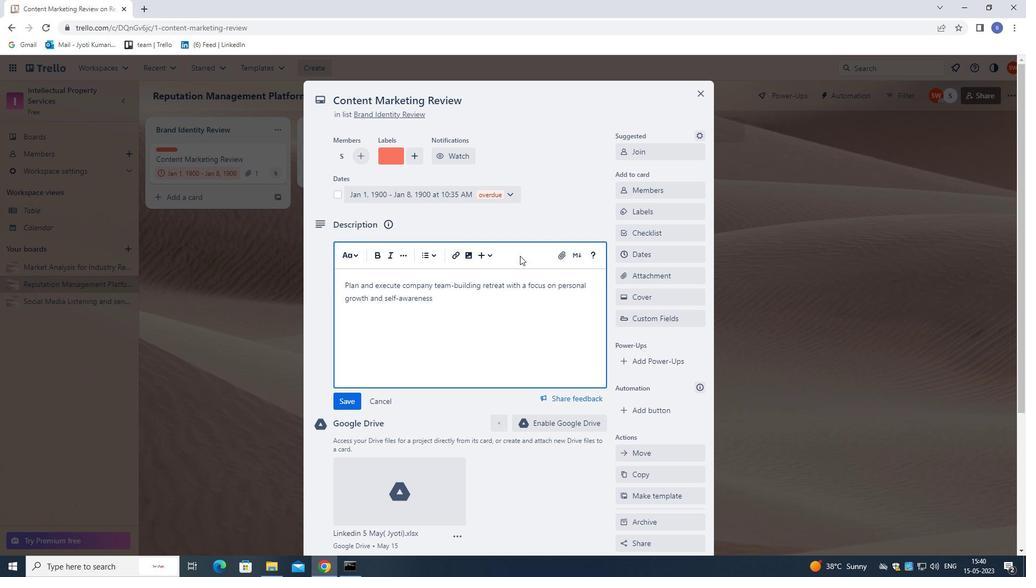 
Action: Mouse moved to (505, 342)
Screenshot: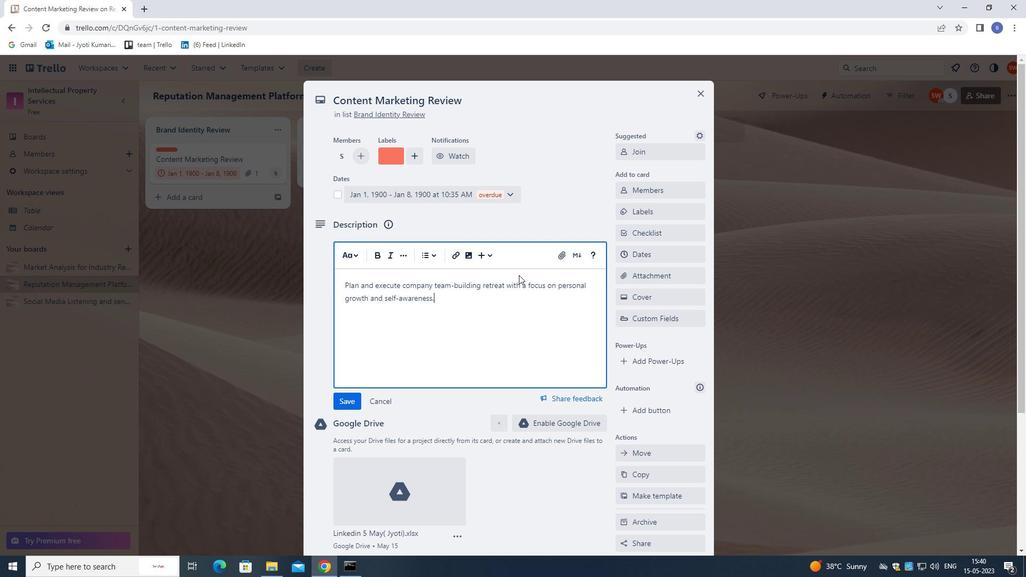 
Action: Mouse scrolled (505, 342) with delta (0, 0)
Screenshot: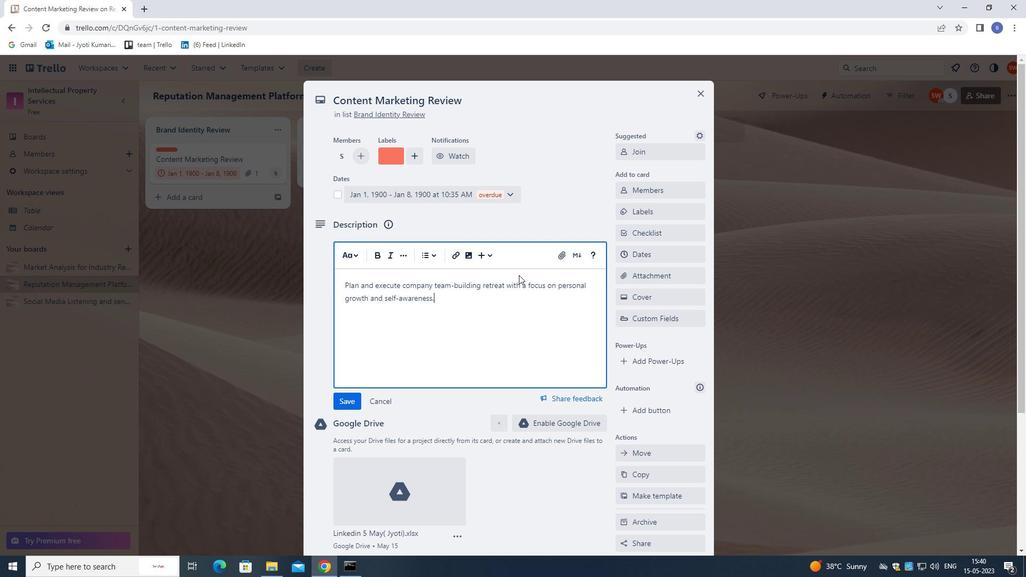 
Action: Mouse moved to (504, 345)
Screenshot: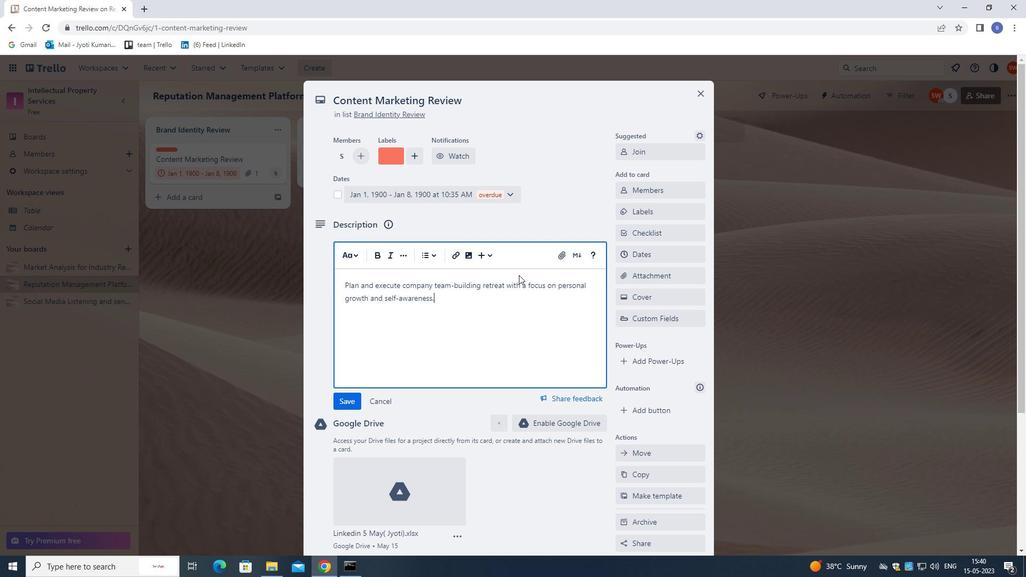 
Action: Mouse scrolled (504, 344) with delta (0, 0)
Screenshot: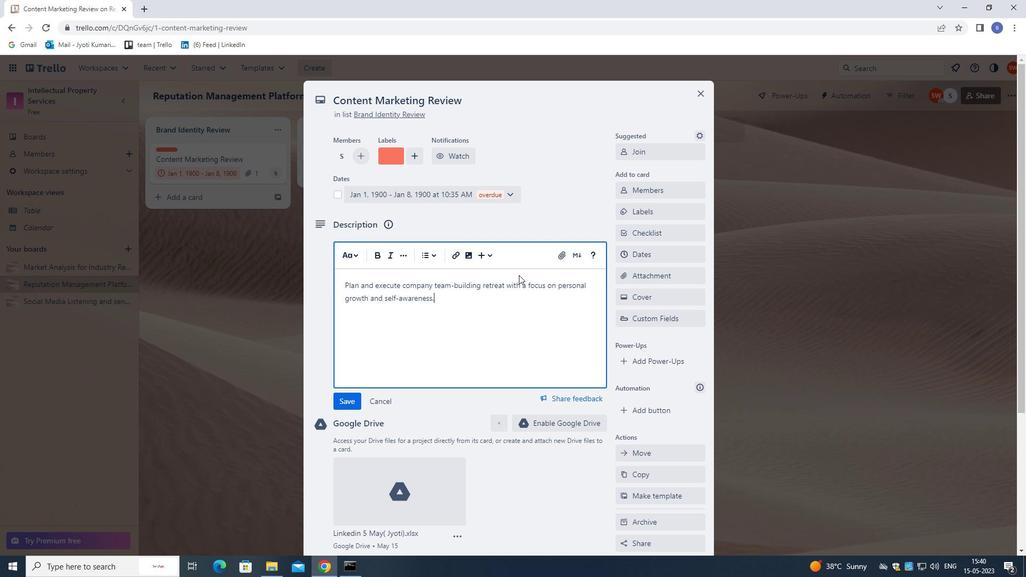 
Action: Mouse scrolled (504, 344) with delta (0, 0)
Screenshot: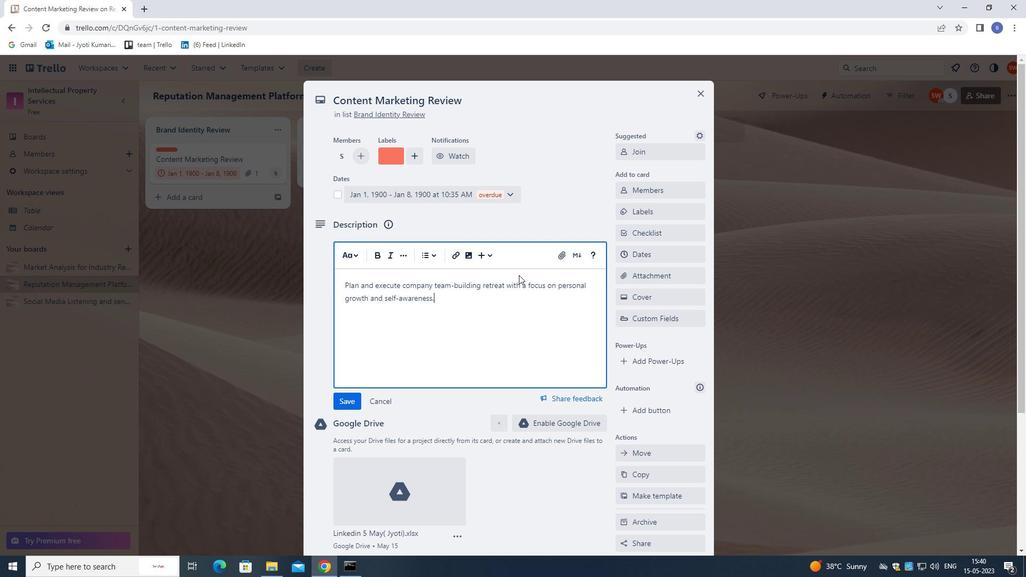 
Action: Mouse moved to (504, 346)
Screenshot: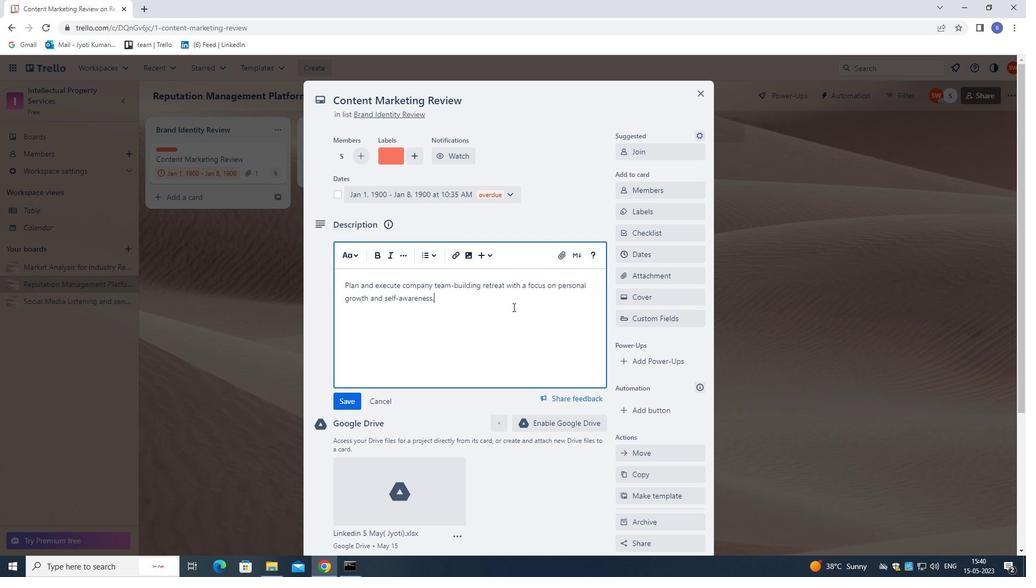 
Action: Mouse scrolled (504, 345) with delta (0, 0)
Screenshot: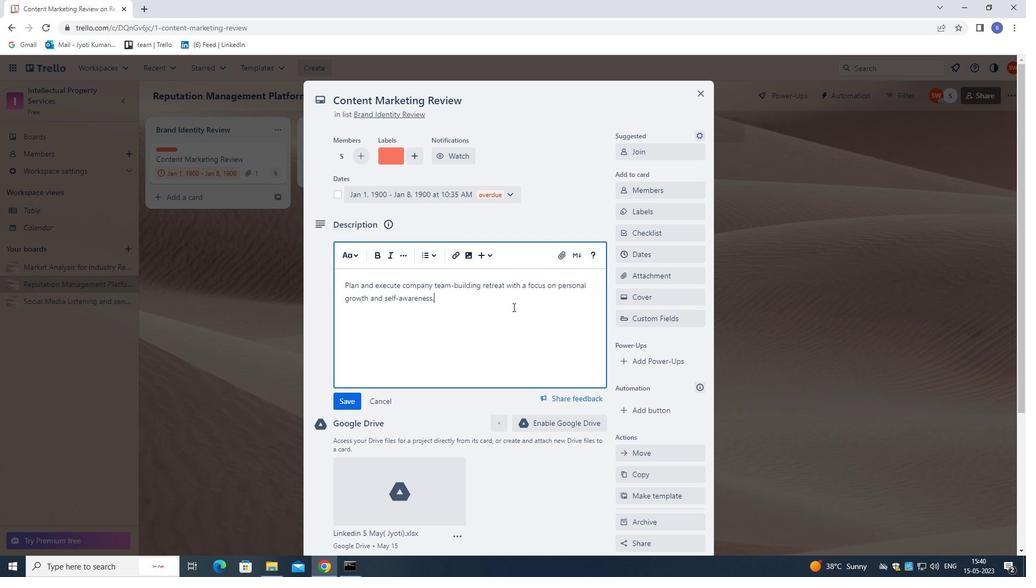 
Action: Mouse moved to (502, 359)
Screenshot: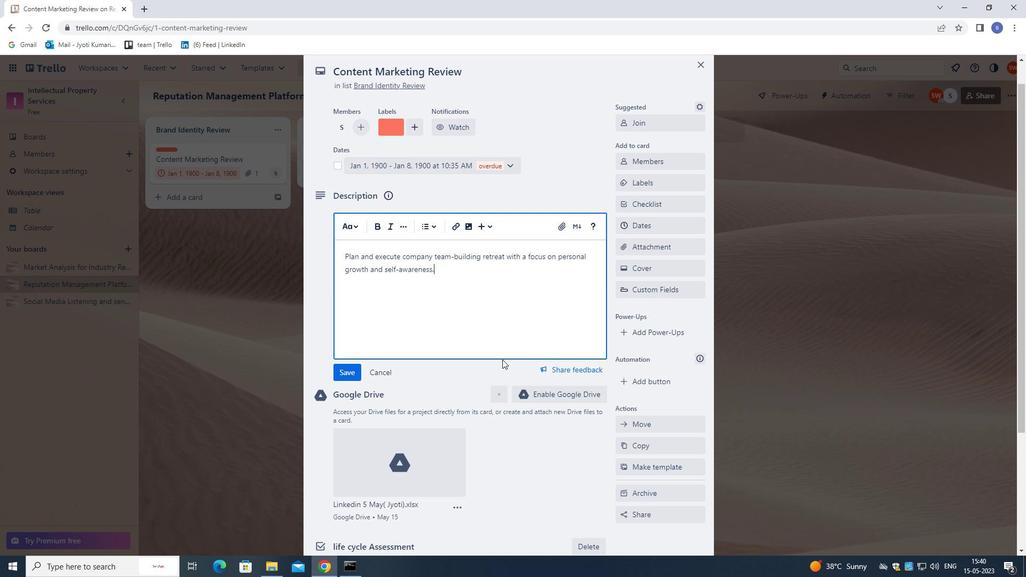 
Action: Mouse scrolled (502, 359) with delta (0, 0)
Screenshot: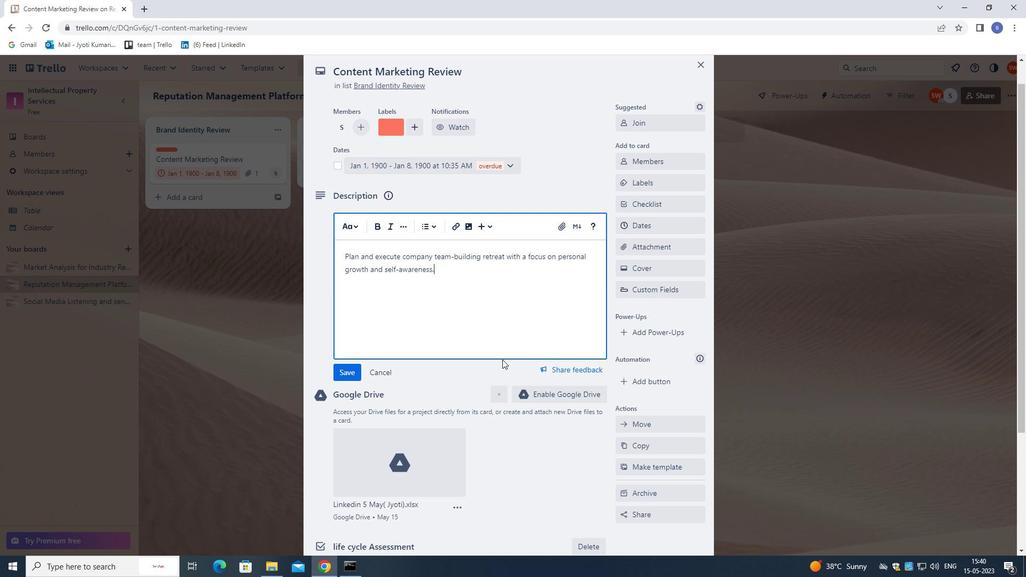 
Action: Mouse moved to (501, 362)
Screenshot: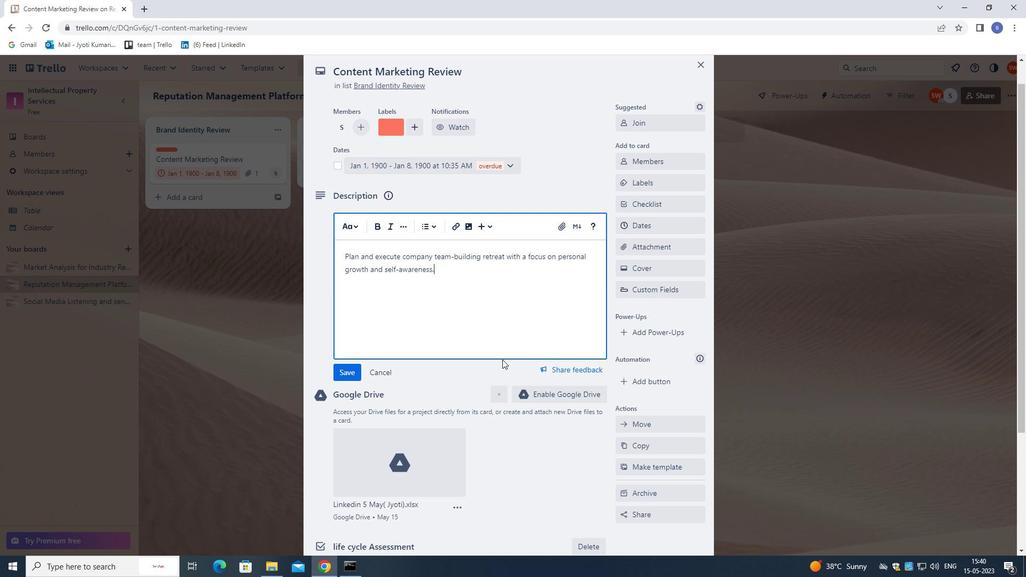 
Action: Mouse scrolled (501, 362) with delta (0, 0)
Screenshot: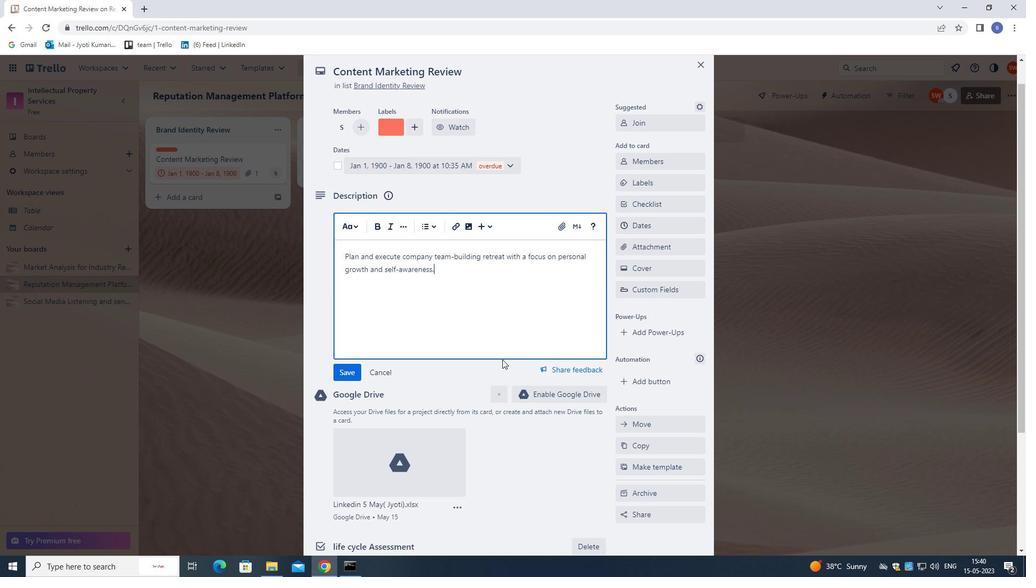 
Action: Mouse moved to (501, 365)
Screenshot: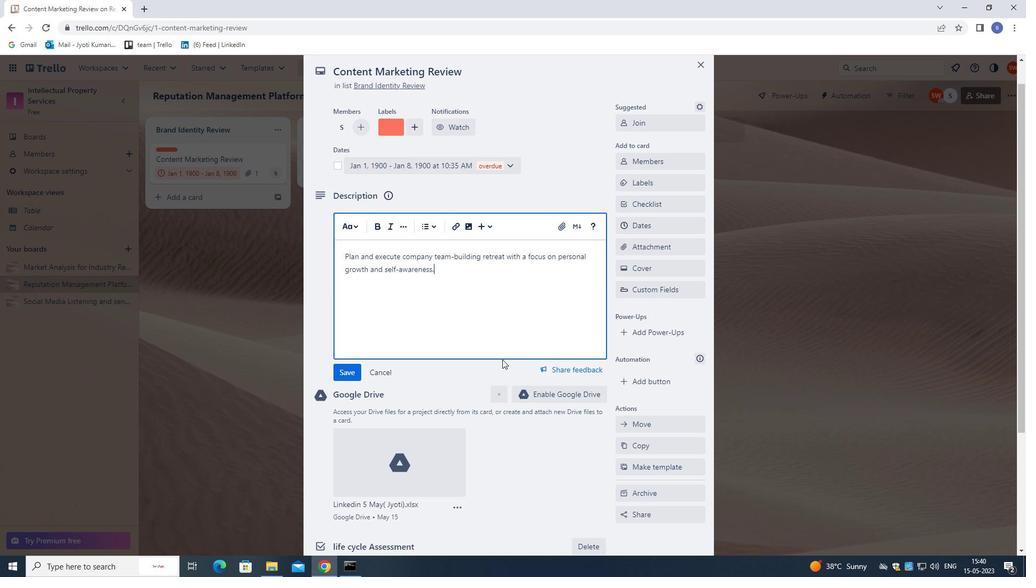 
Action: Mouse scrolled (501, 364) with delta (0, 0)
Screenshot: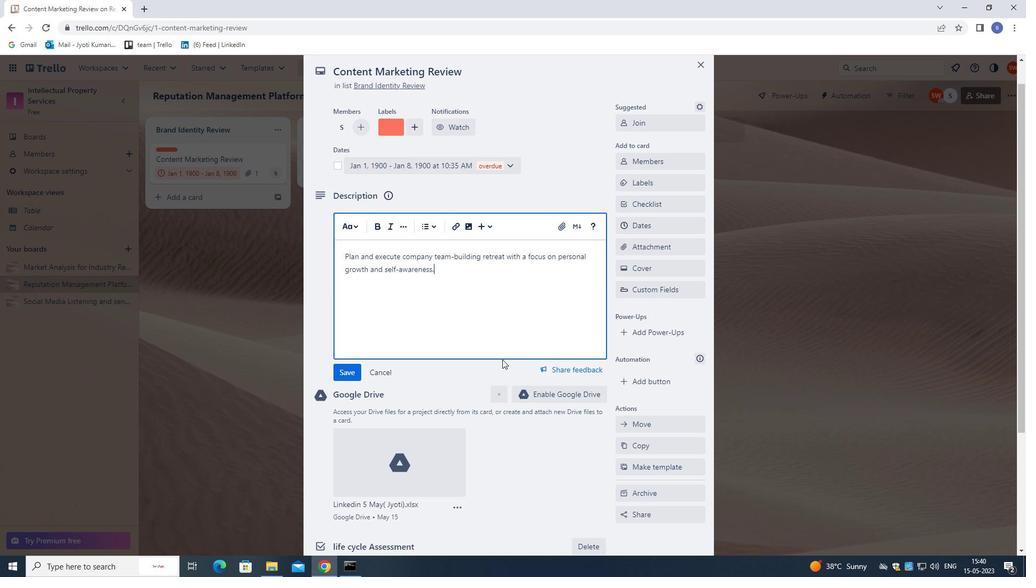 
Action: Mouse moved to (501, 370)
Screenshot: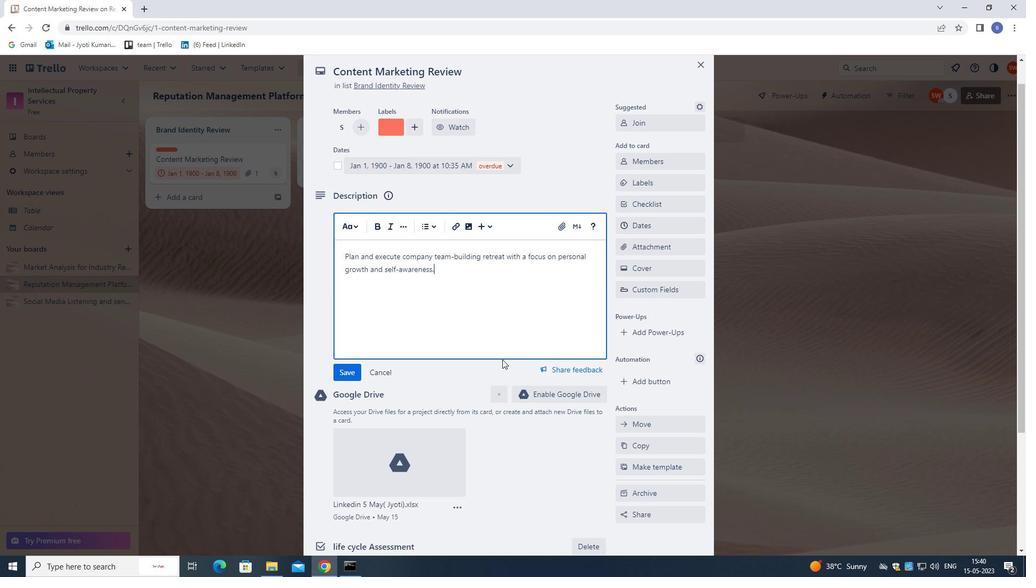 
Action: Mouse scrolled (501, 369) with delta (0, 0)
Screenshot: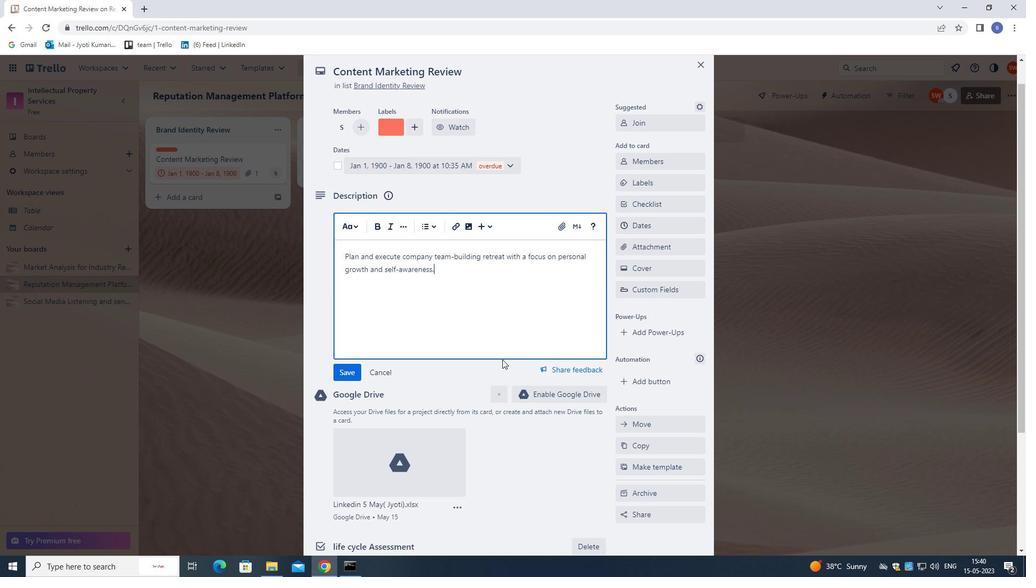 
Action: Mouse moved to (462, 492)
Screenshot: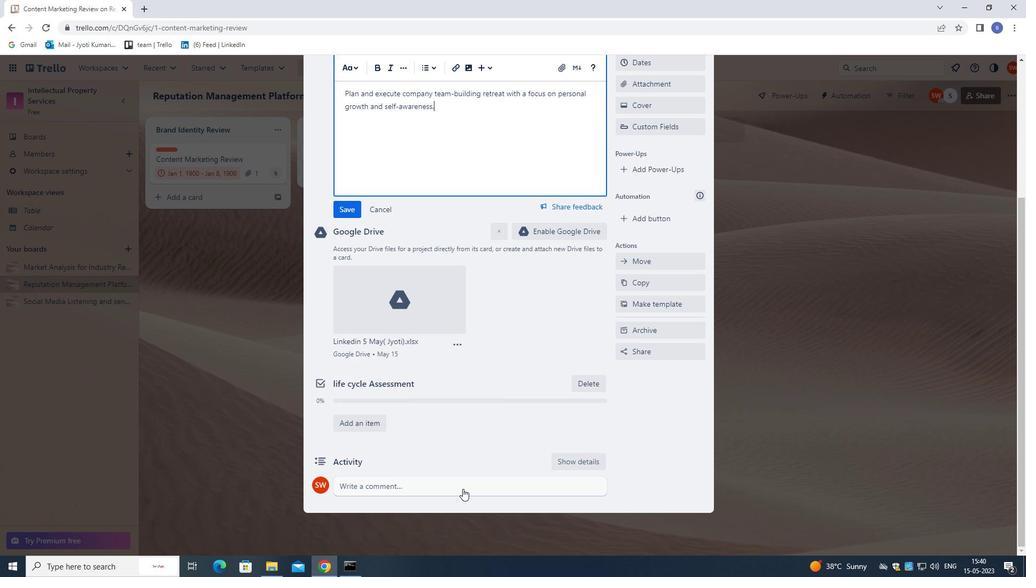 
Action: Mouse pressed left at (462, 492)
Screenshot: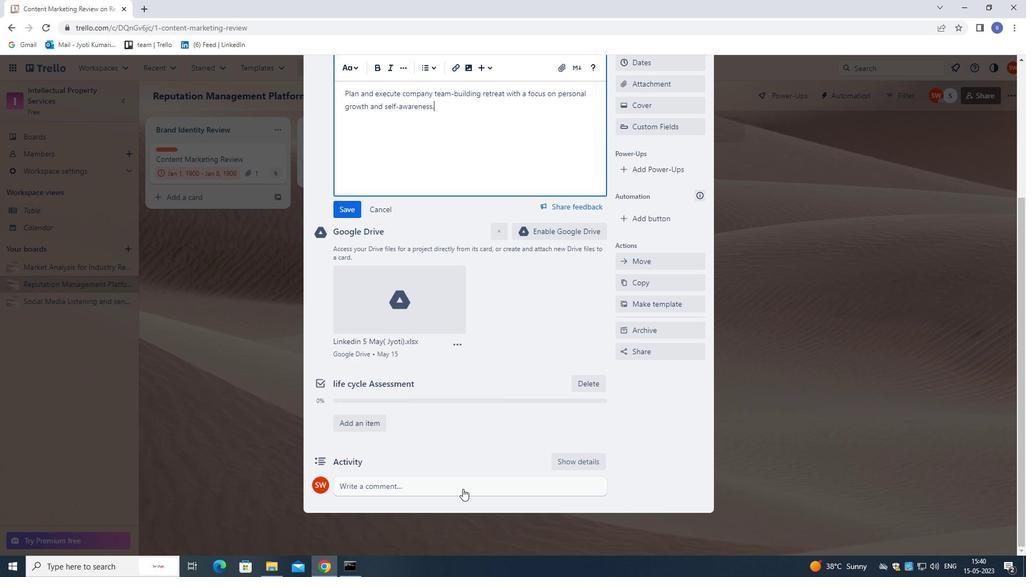 
Action: Mouse moved to (489, 414)
Screenshot: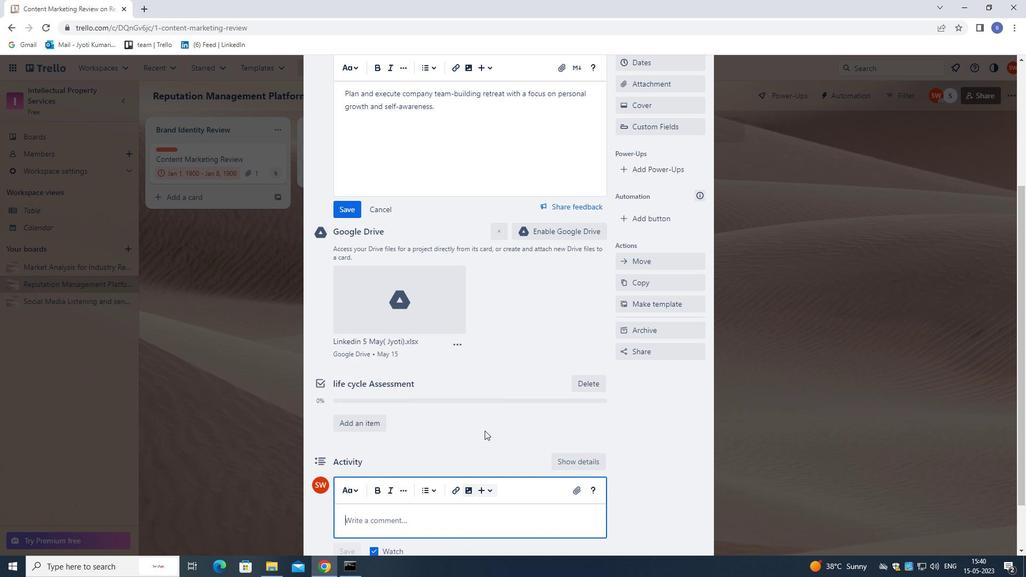
Action: Key pressed <Key.shift>LET<Key.space>US<Key.space><Key.space>MAKE<Key.space>SURE<Key.space>WE<Key.space>HAVE<Key.space>A<Key.space>CLEAR<Key.space>UNDERSTANDING<Key.space>OF<Key.space>THE<Key.space>OBJECTIVE<Key.space>AND<Key.space>REQUIREMENT<Key.space>OF<Key.space>THIS<Key.space>TASK<Key.space>BEFORE<Key.space>GETTING<Key.space>STARTED.
Screenshot: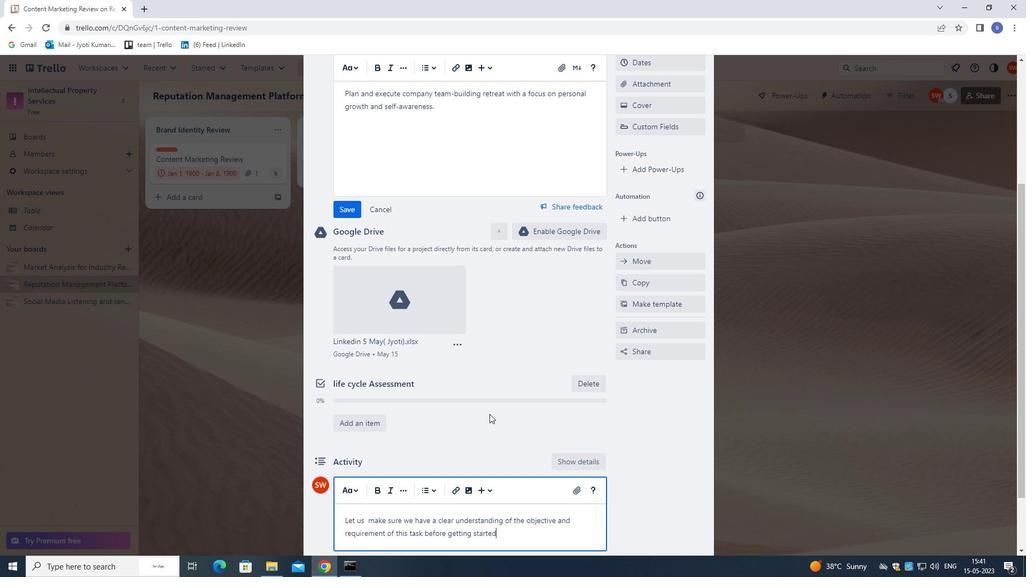 
Action: Mouse moved to (348, 211)
Screenshot: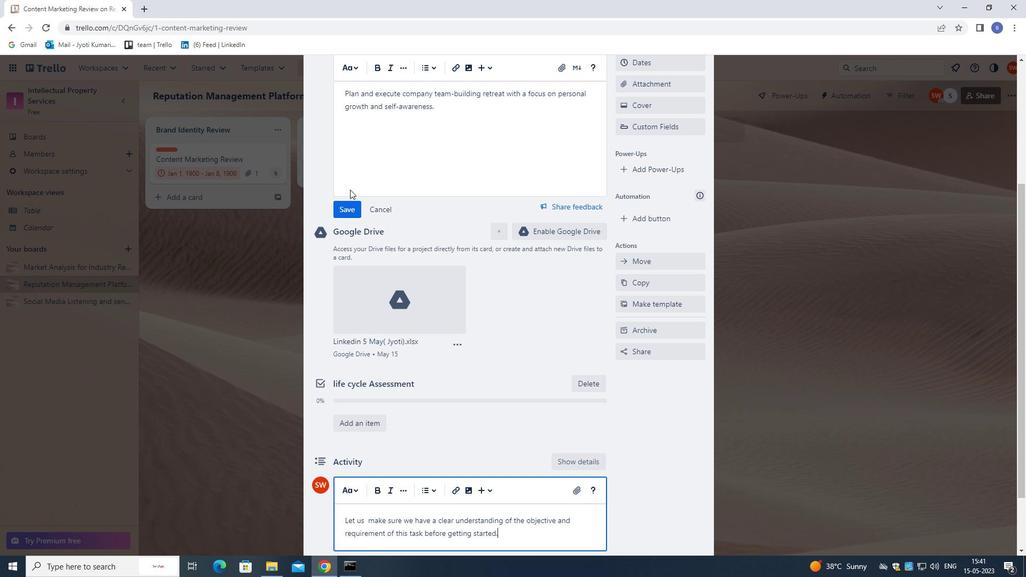 
Action: Mouse pressed left at (348, 211)
Screenshot: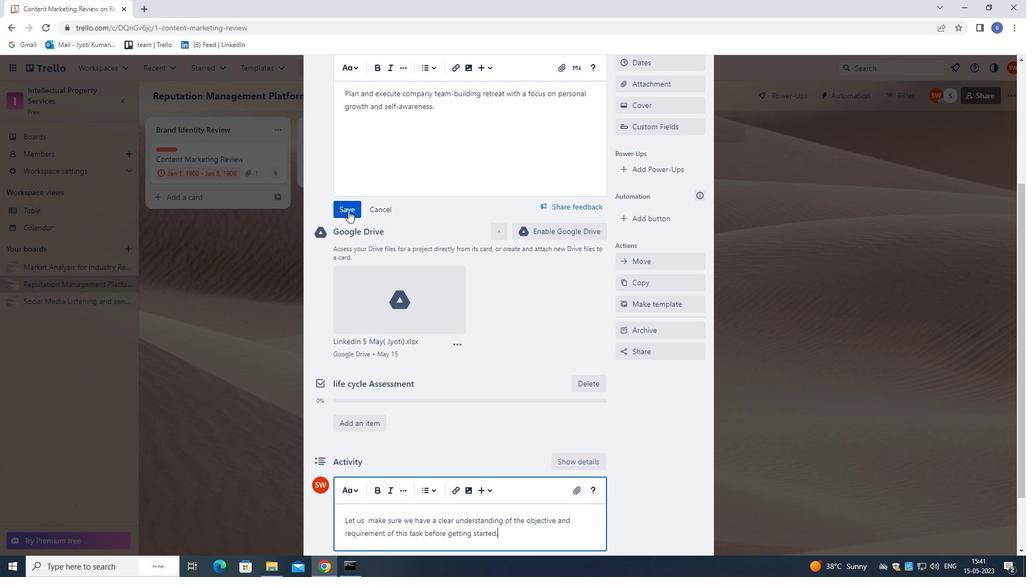 
Action: Mouse moved to (369, 403)
Screenshot: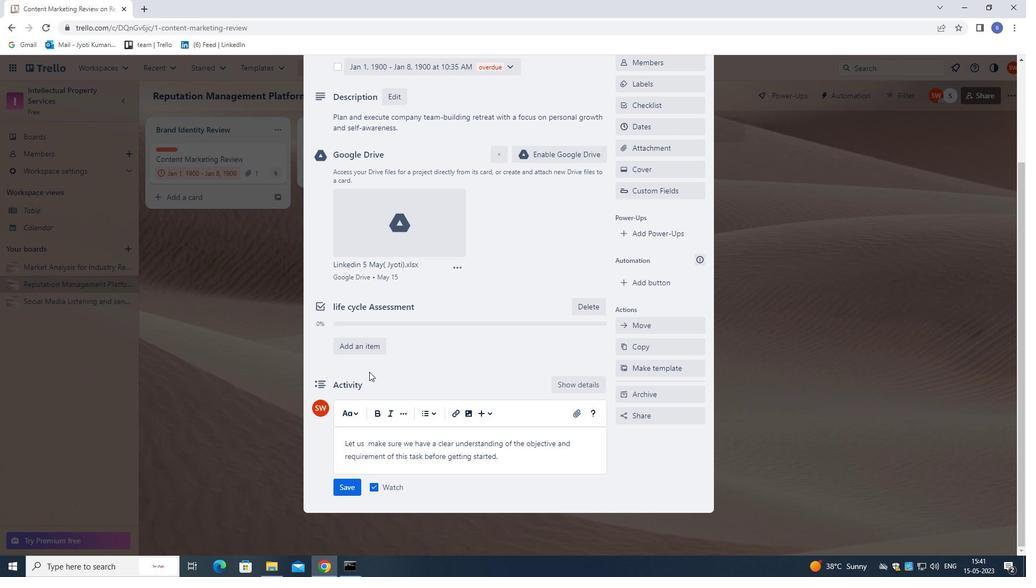 
Action: Mouse scrolled (369, 403) with delta (0, 0)
Screenshot: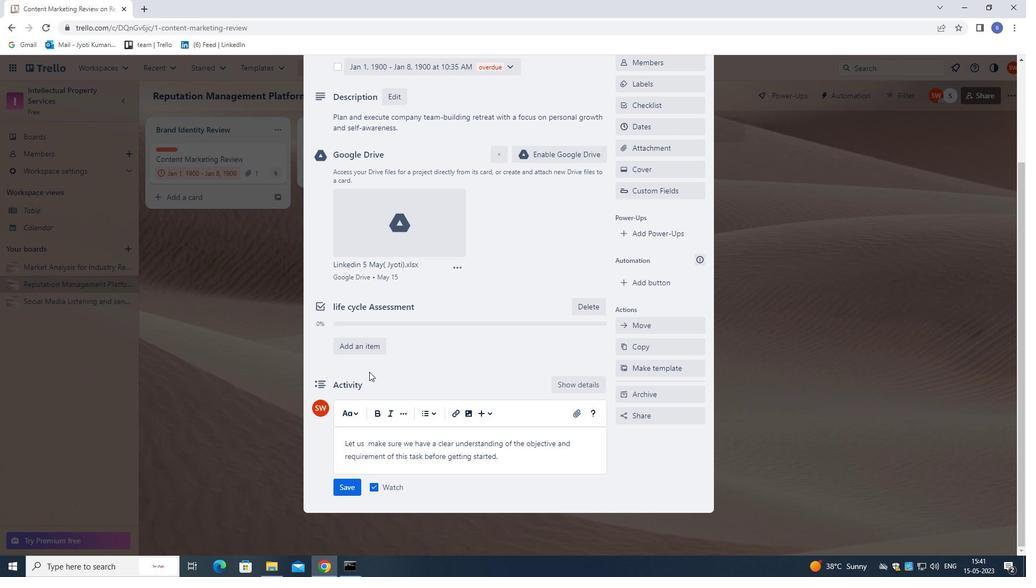 
Action: Mouse moved to (371, 416)
Screenshot: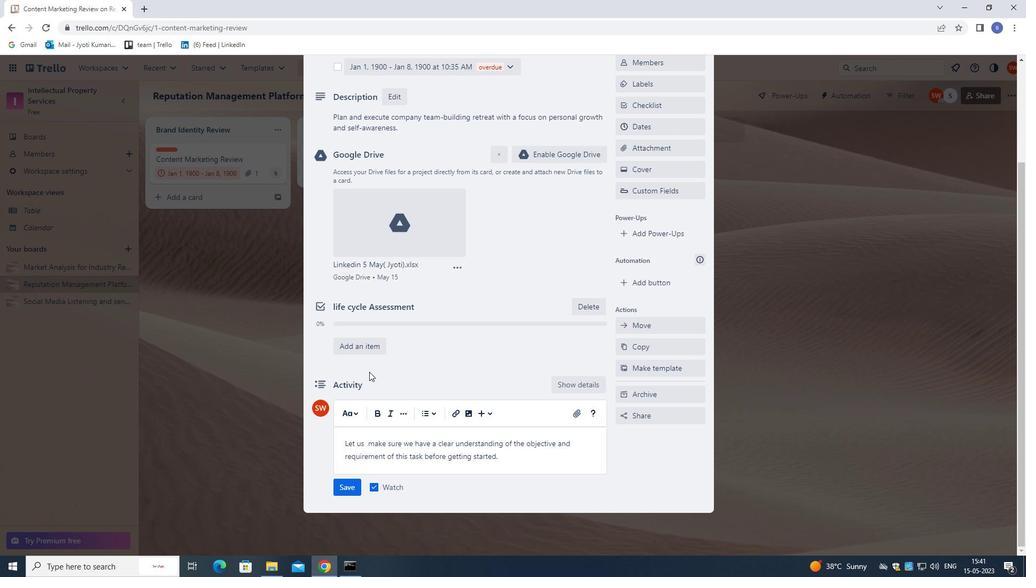 
Action: Mouse scrolled (371, 416) with delta (0, 0)
Screenshot: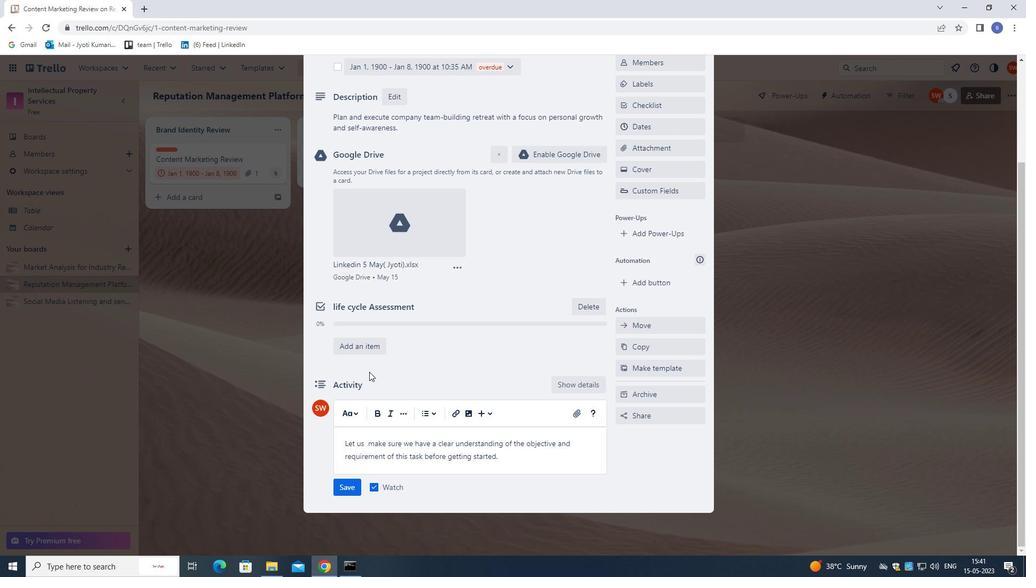 
Action: Mouse moved to (372, 424)
Screenshot: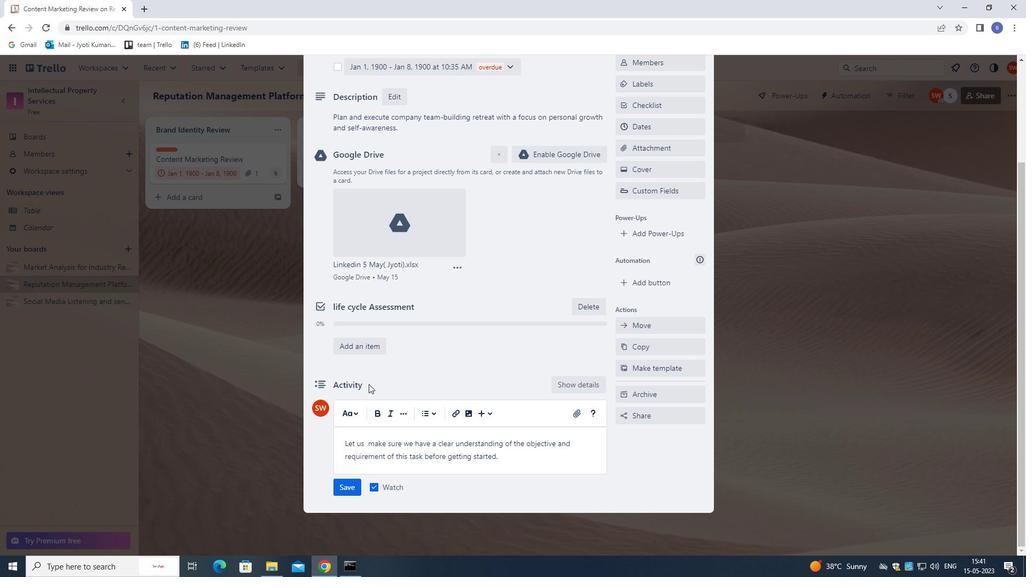 
Action: Mouse scrolled (372, 424) with delta (0, 0)
Screenshot: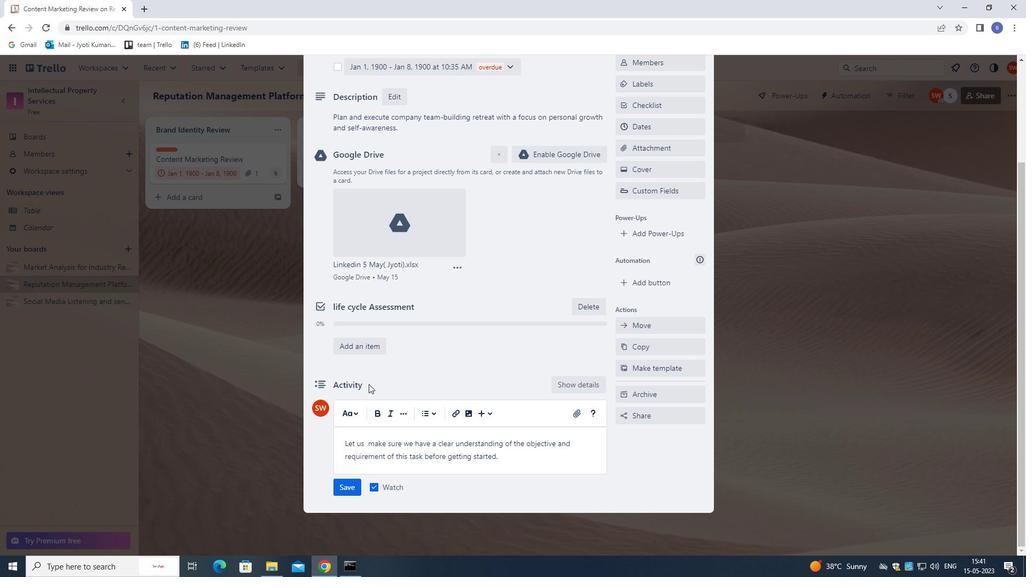 
Action: Mouse moved to (346, 488)
Screenshot: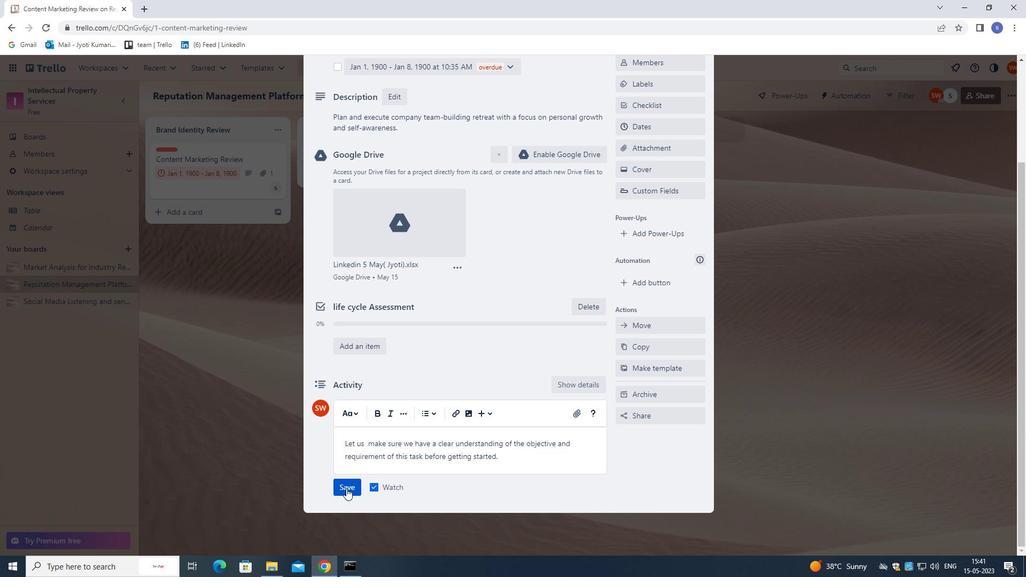 
Action: Mouse pressed left at (346, 488)
Screenshot: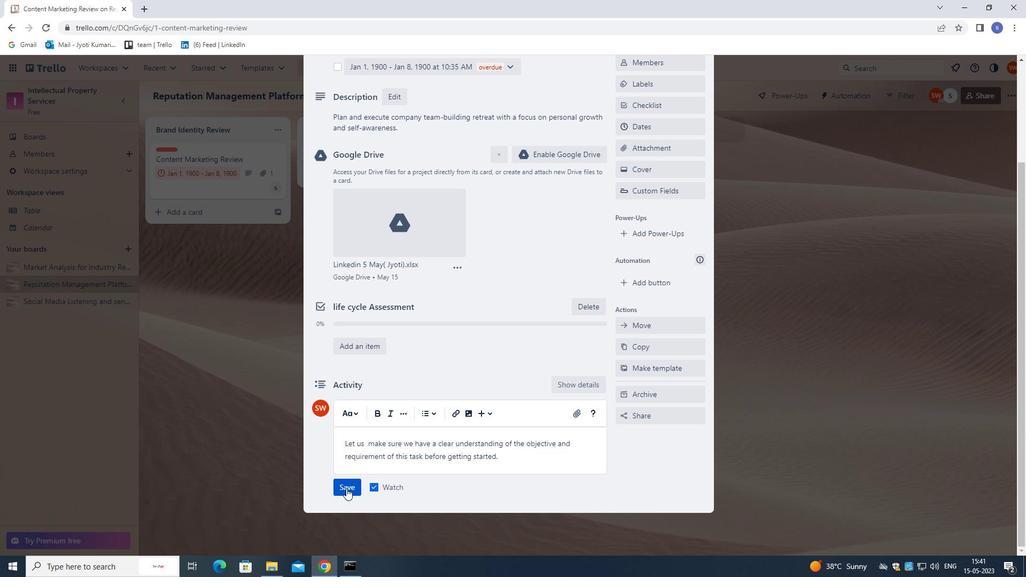 
Action: Mouse moved to (462, 389)
Screenshot: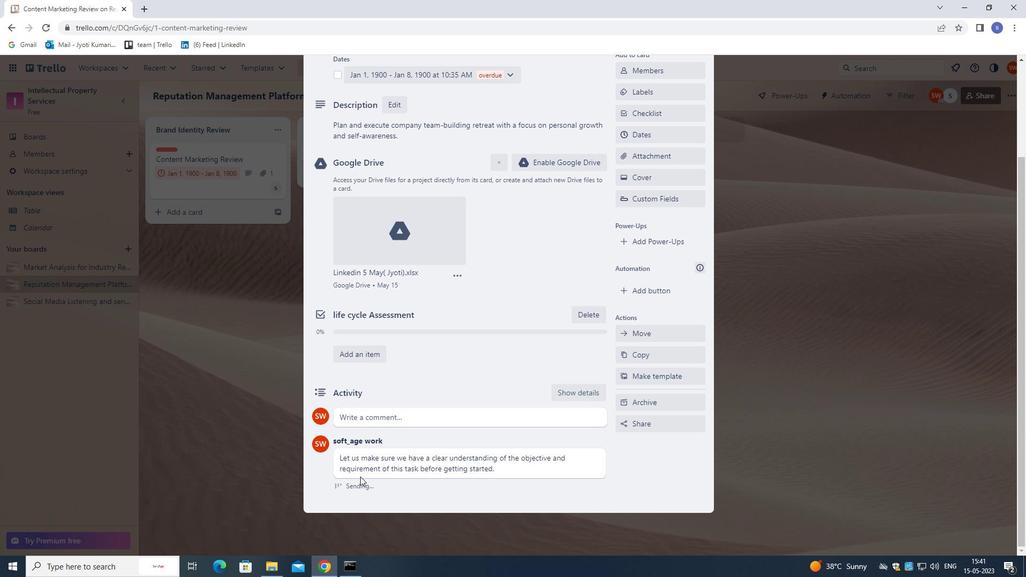 
Action: Mouse scrolled (462, 390) with delta (0, 0)
Screenshot: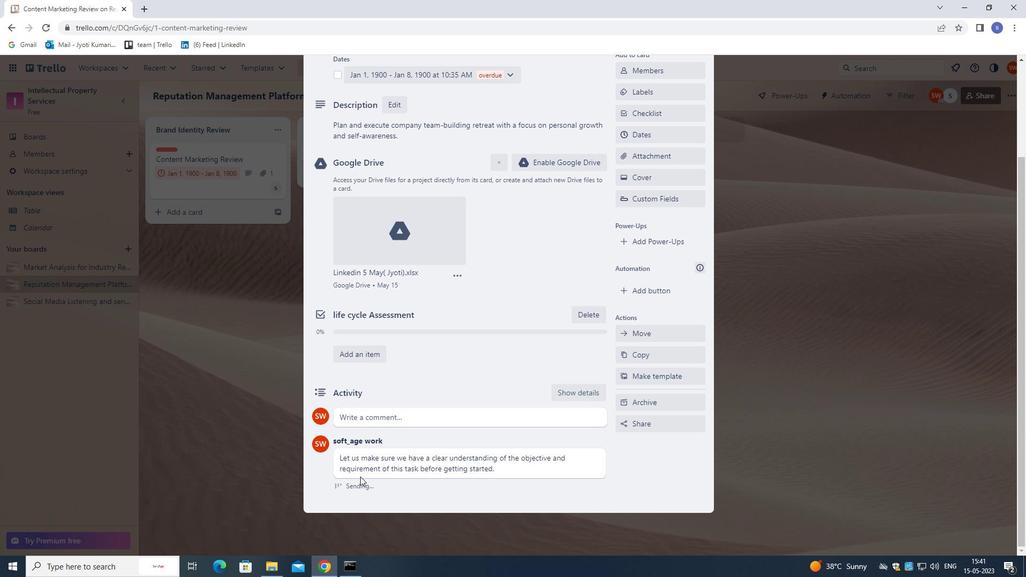 
Action: Mouse moved to (486, 367)
Screenshot: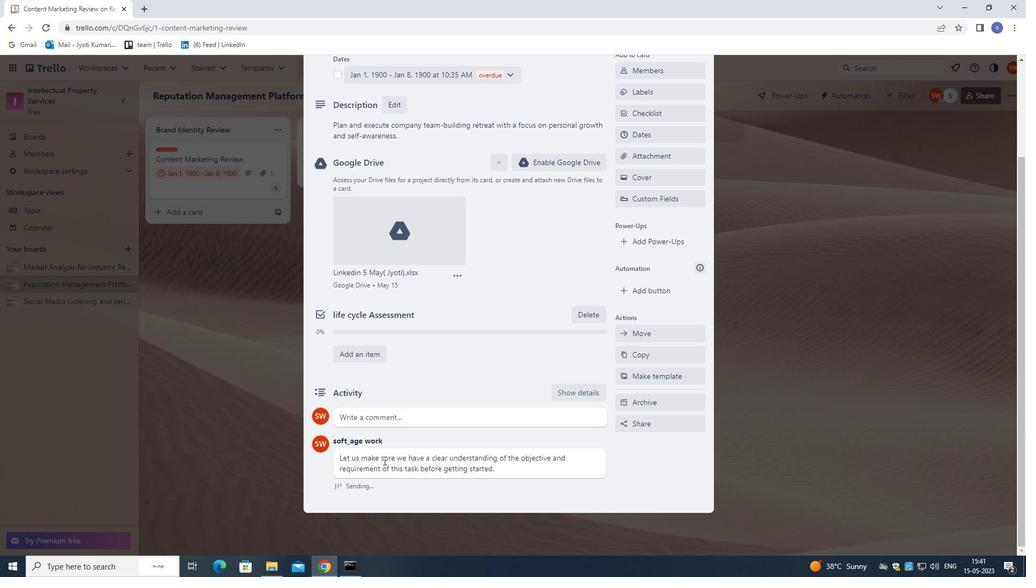 
Action: Mouse scrolled (486, 368) with delta (0, 0)
Screenshot: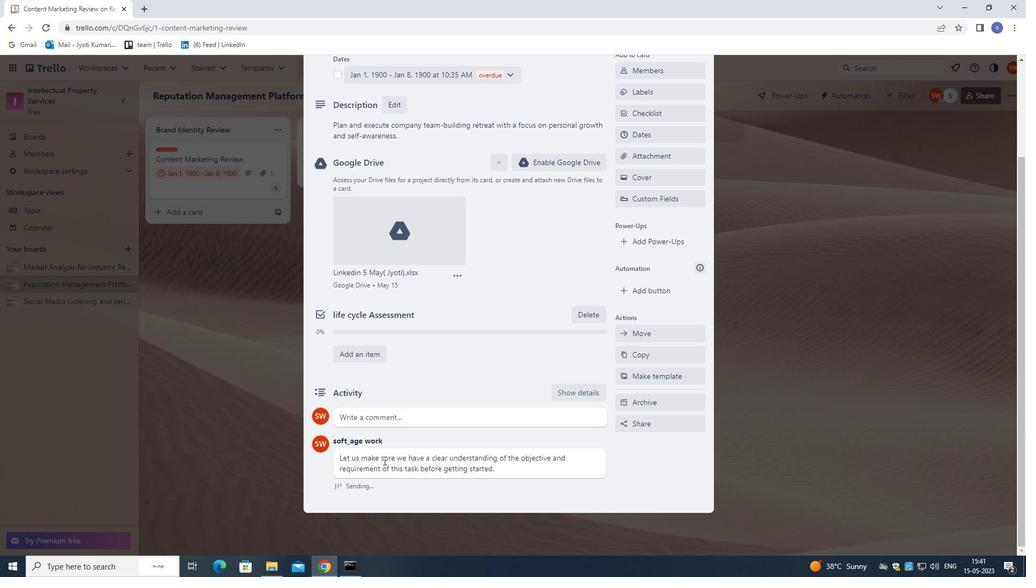 
Action: Mouse moved to (501, 350)
Screenshot: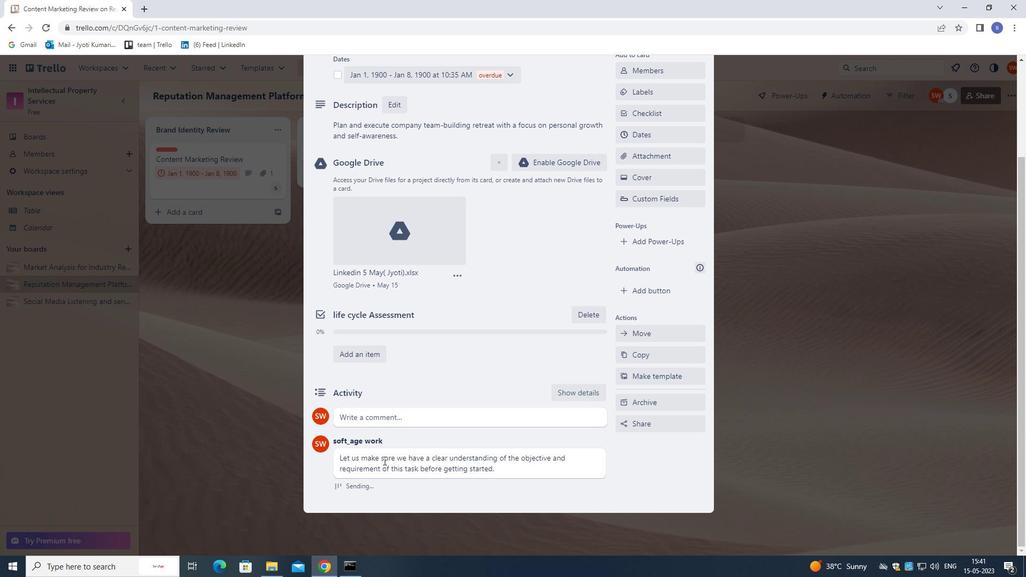 
Action: Mouse scrolled (501, 351) with delta (0, 0)
Screenshot: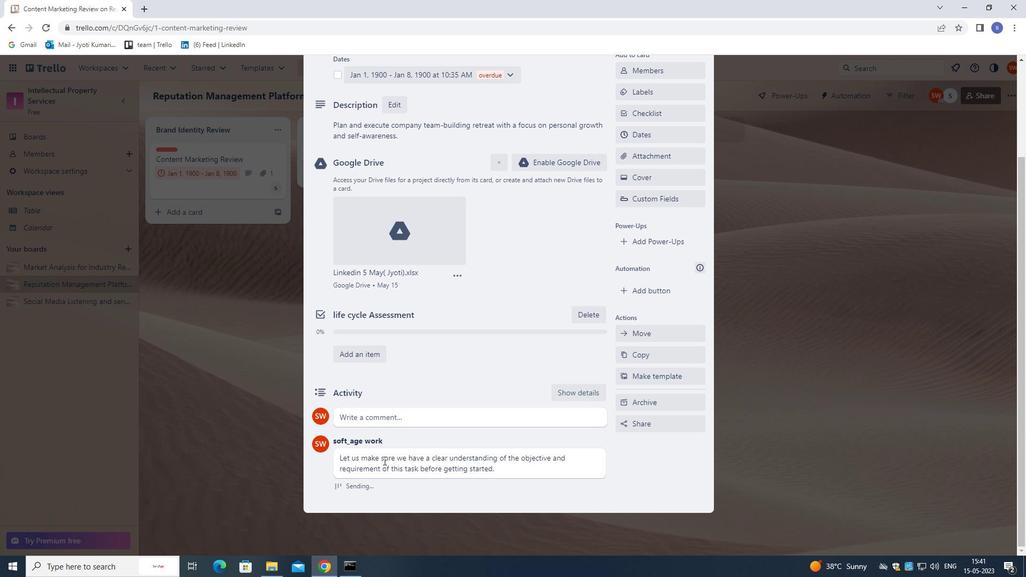 
Action: Mouse moved to (523, 320)
Screenshot: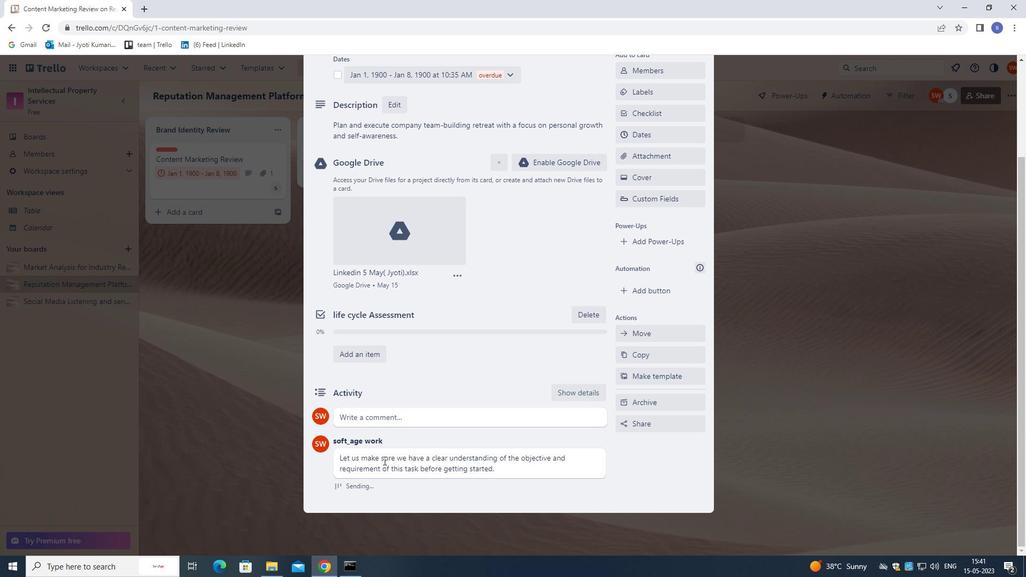 
Action: Mouse scrolled (523, 321) with delta (0, 0)
Screenshot: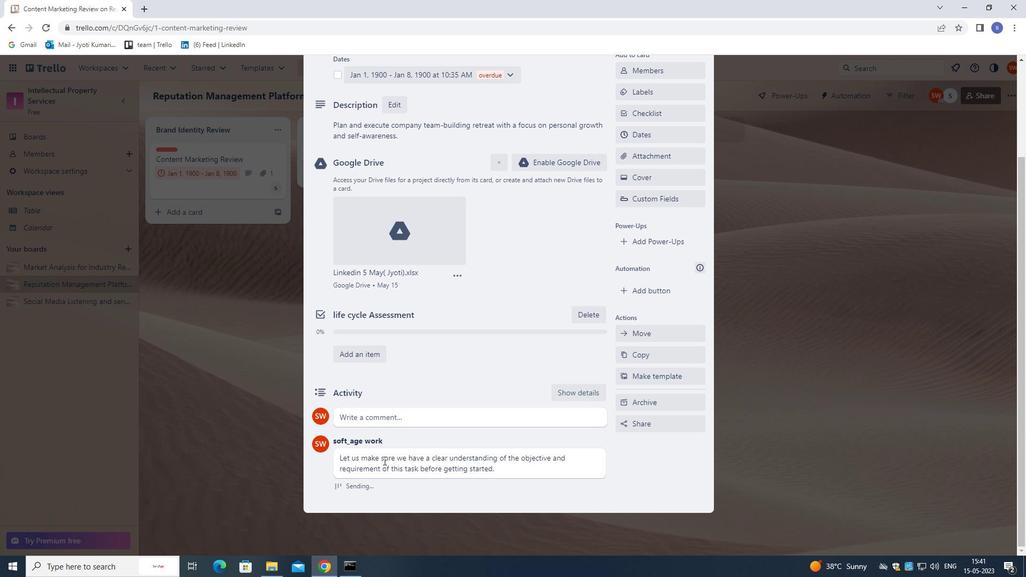 
Action: Mouse moved to (555, 259)
Screenshot: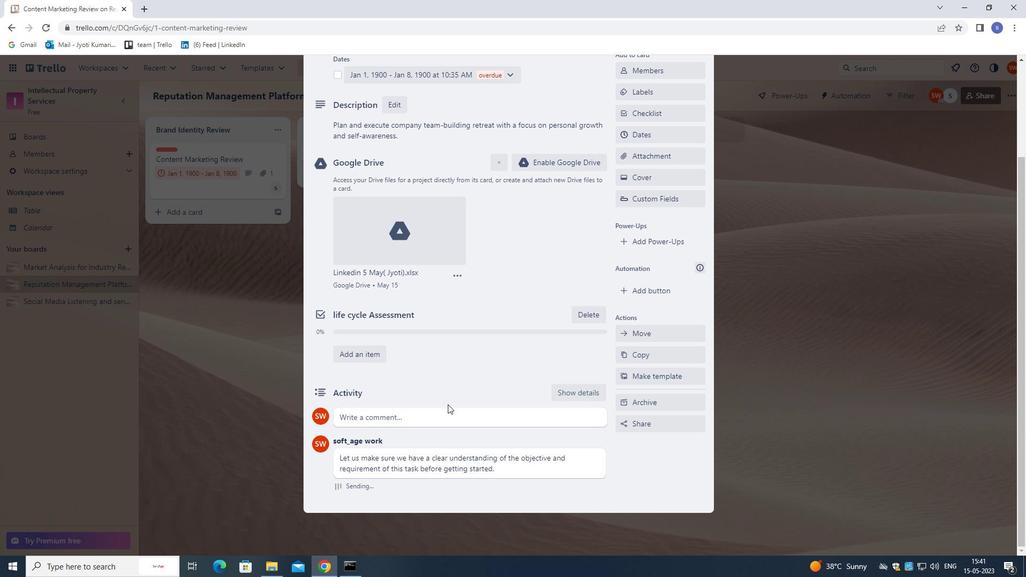 
Action: Mouse scrolled (555, 260) with delta (0, 0)
Screenshot: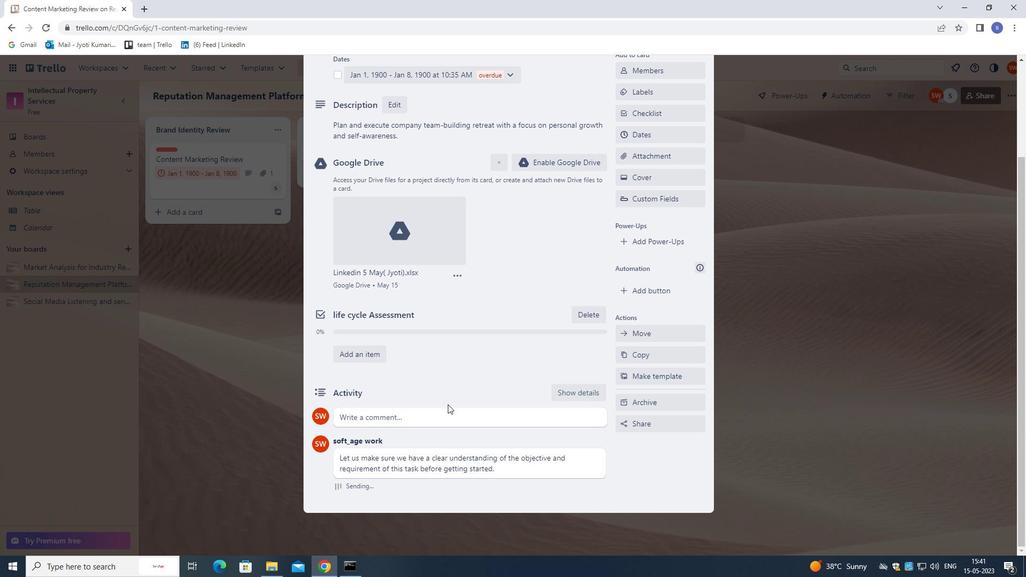 
Action: Mouse moved to (700, 92)
Screenshot: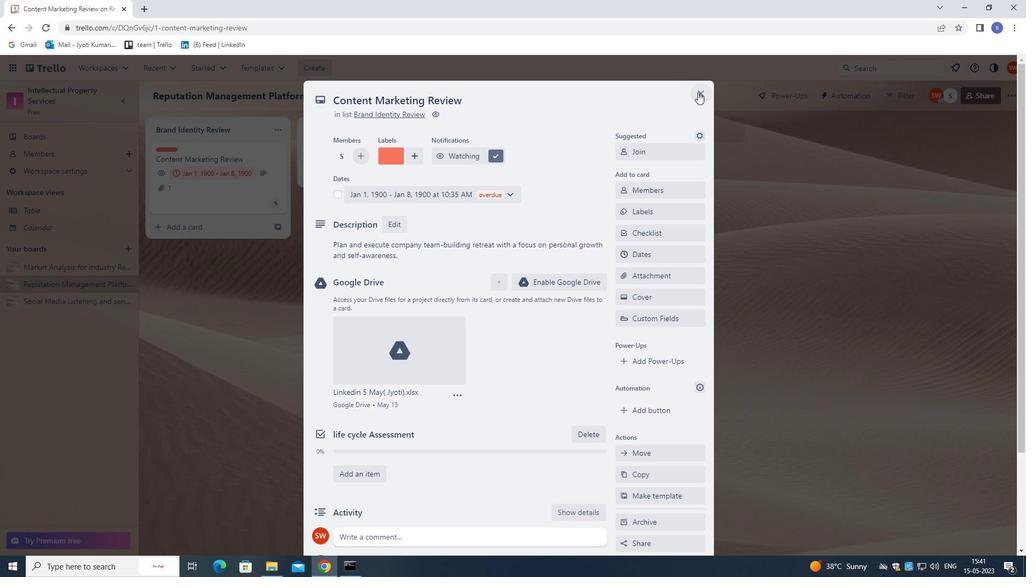 
Action: Mouse pressed left at (700, 92)
Screenshot: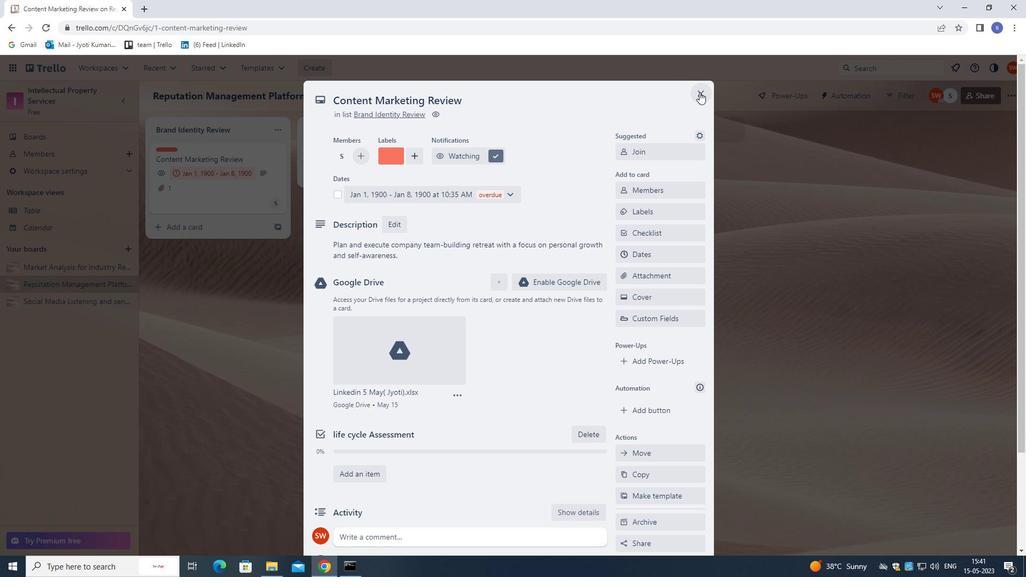 
Action: Mouse moved to (409, 185)
Screenshot: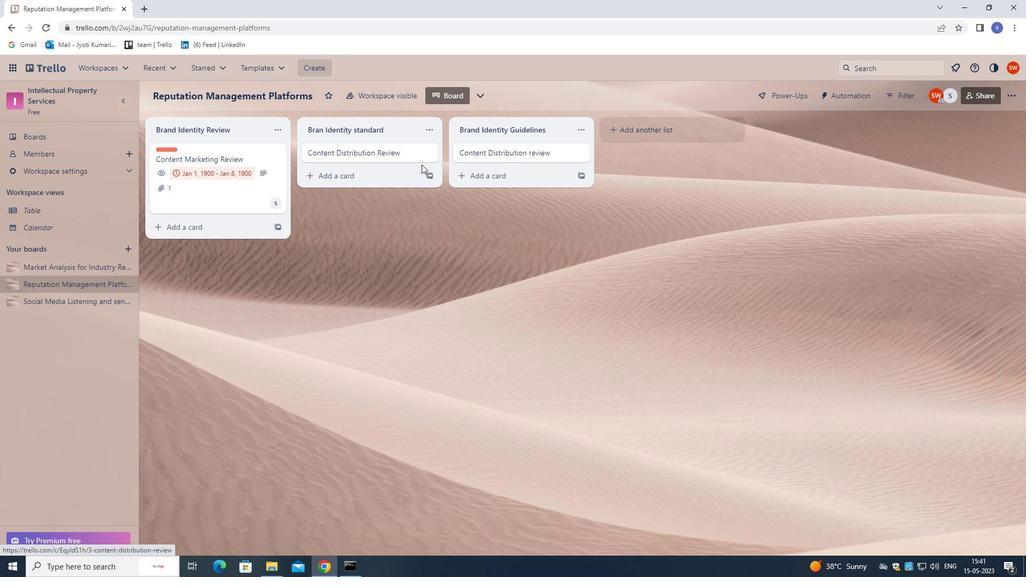 
